 Task: Create a due date automation trigger when advanced on, on the tuesday after a card is due add fields without custom field "Resume" set to a number greater than 1 and greater or equal to 10 at 11:00 AM.
Action: Mouse moved to (1258, 104)
Screenshot: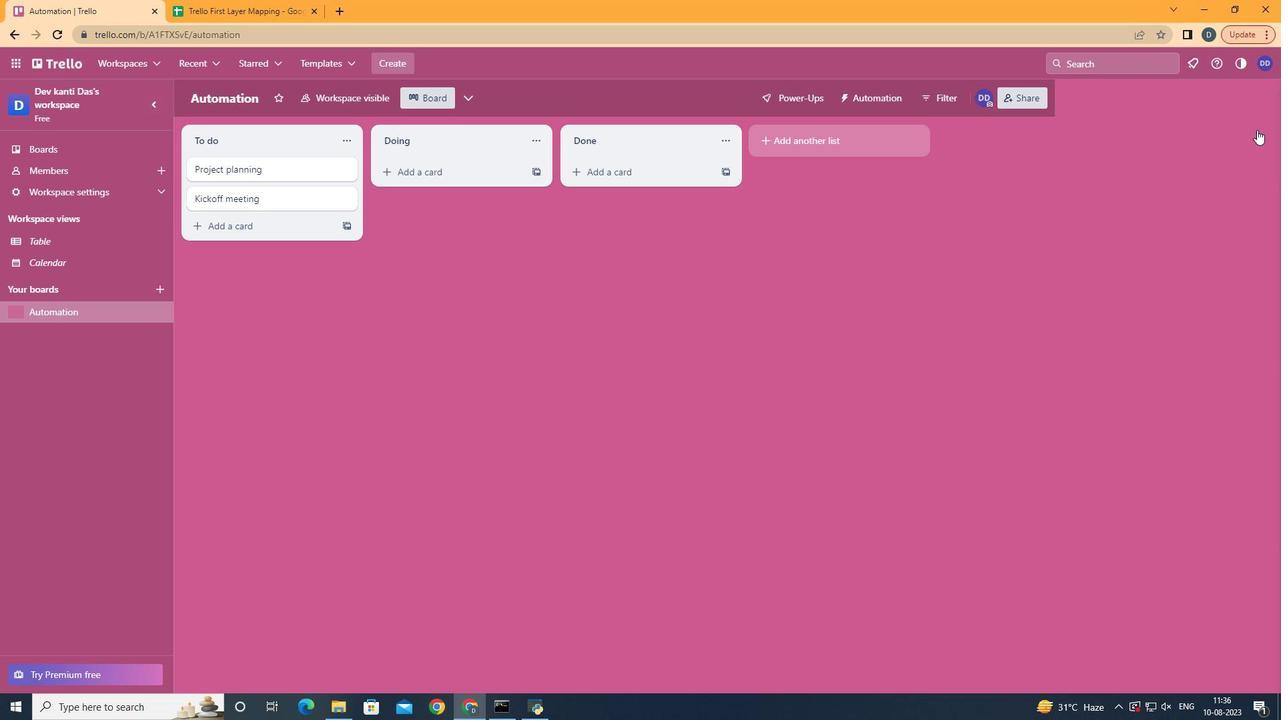 
Action: Mouse pressed left at (1258, 104)
Screenshot: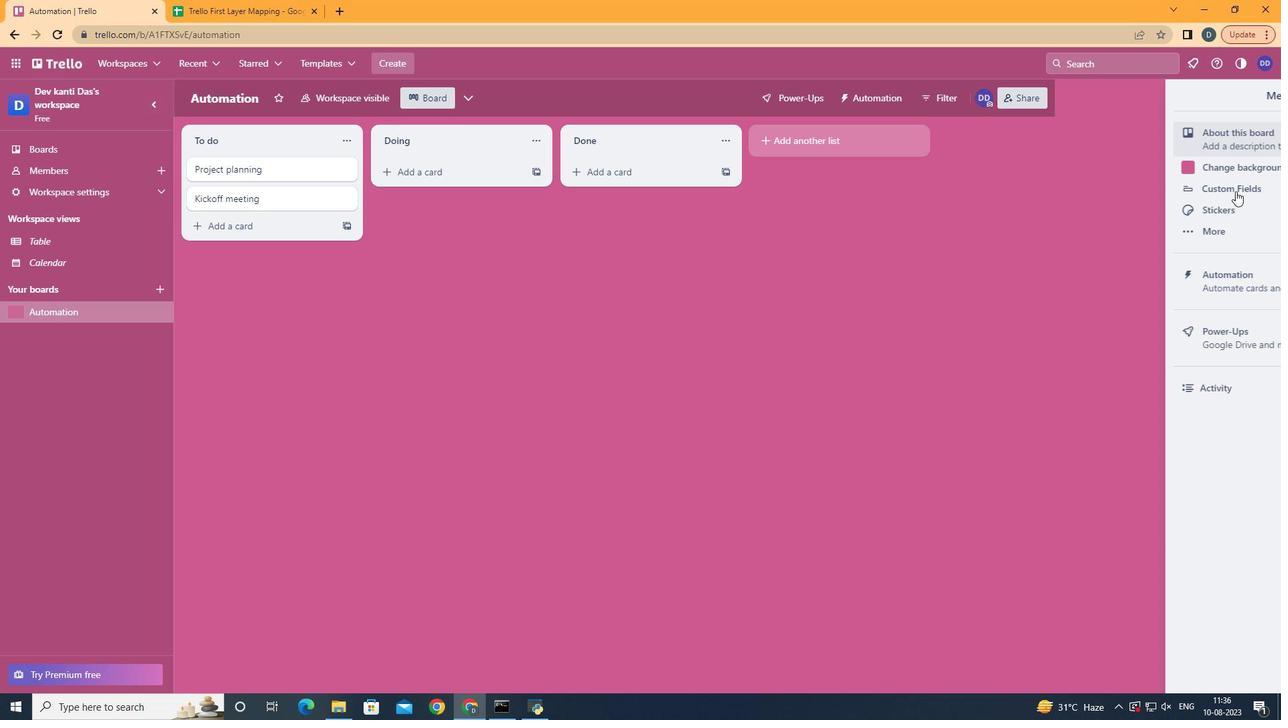 
Action: Mouse moved to (1165, 282)
Screenshot: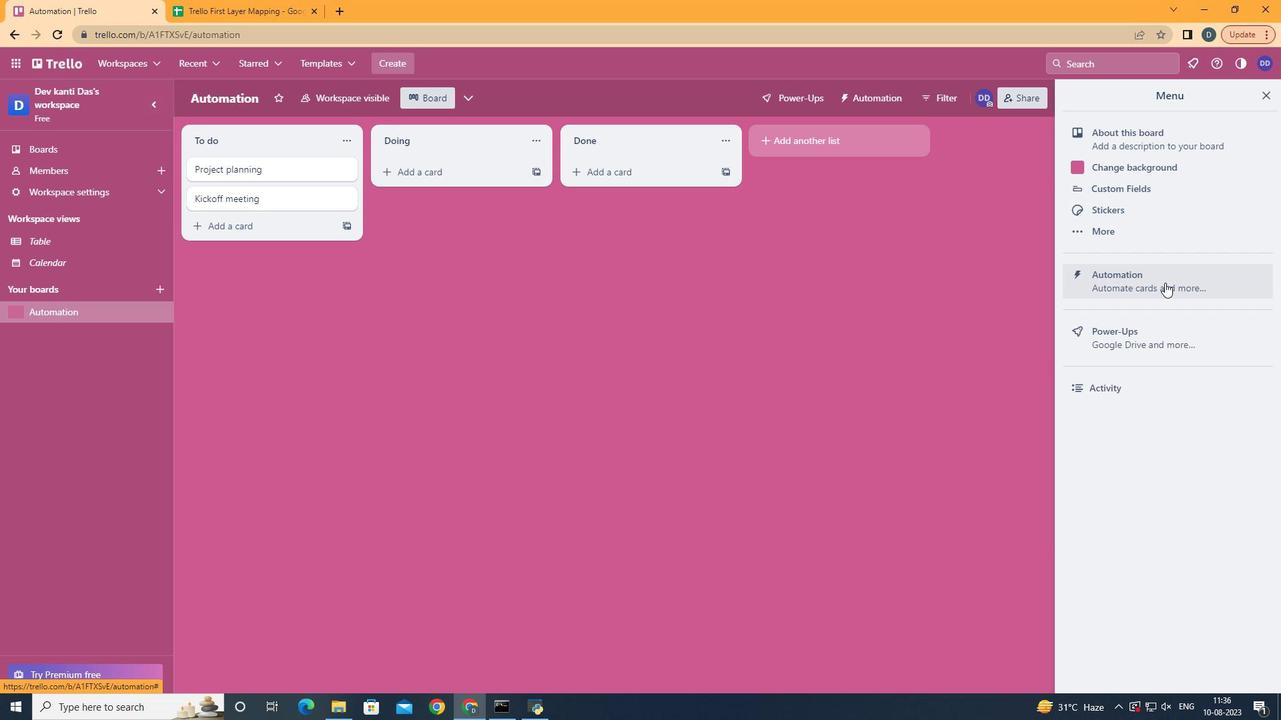 
Action: Mouse pressed left at (1165, 282)
Screenshot: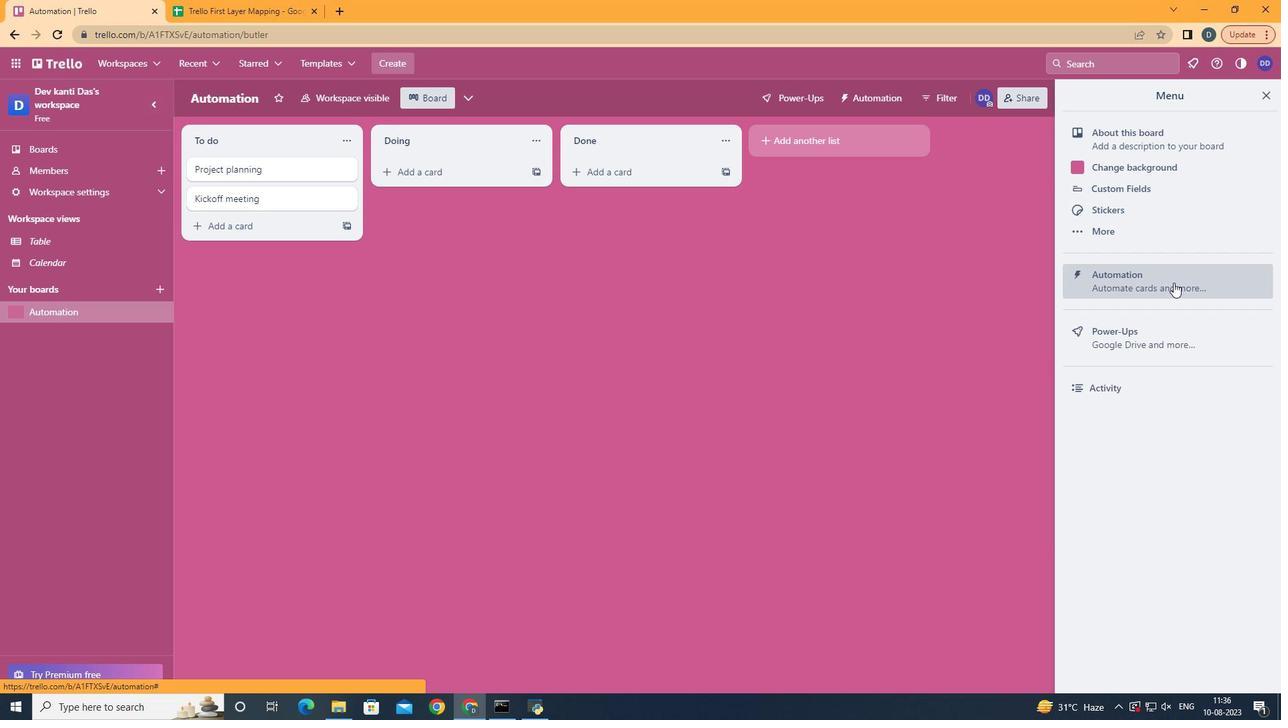 
Action: Mouse moved to (227, 270)
Screenshot: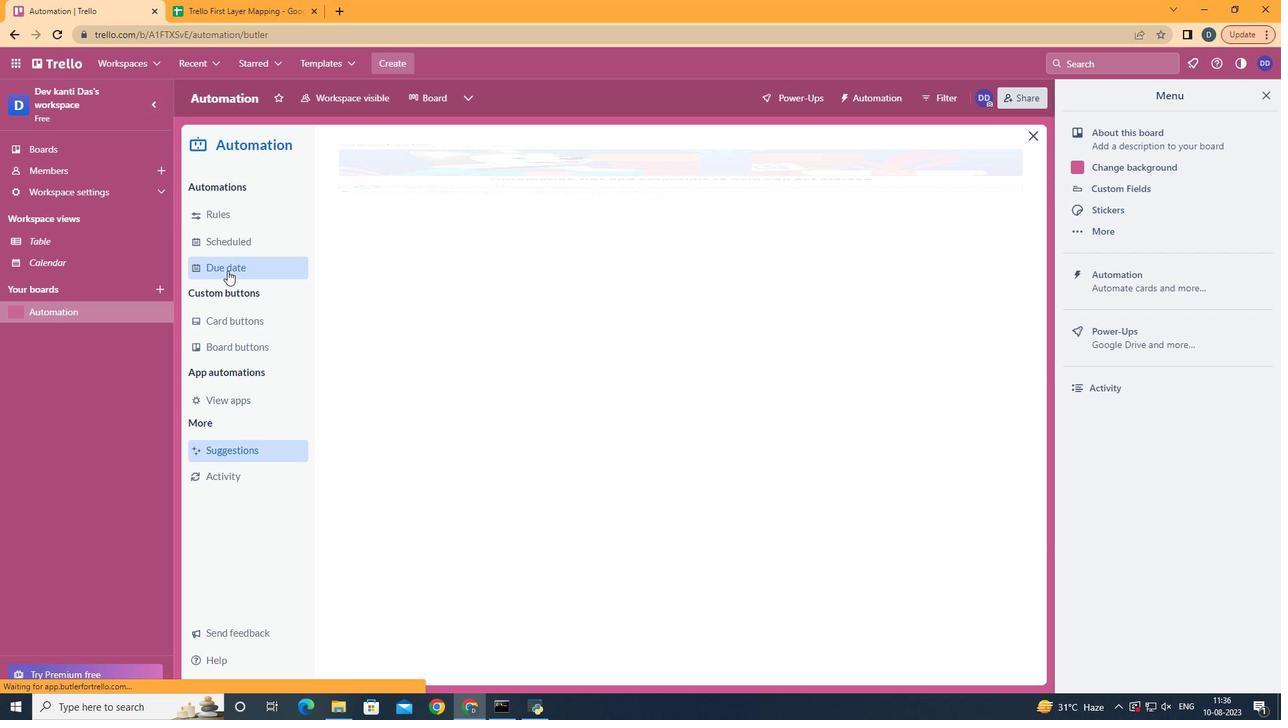 
Action: Mouse pressed left at (227, 270)
Screenshot: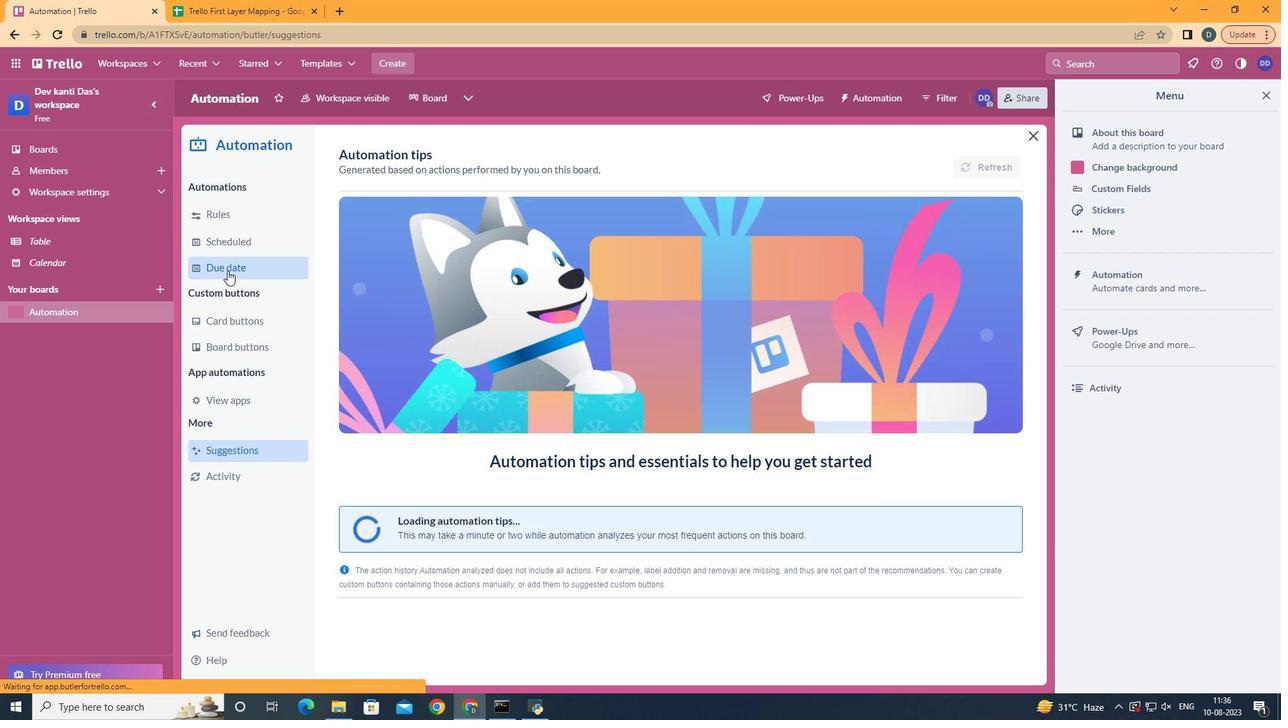 
Action: Mouse moved to (941, 159)
Screenshot: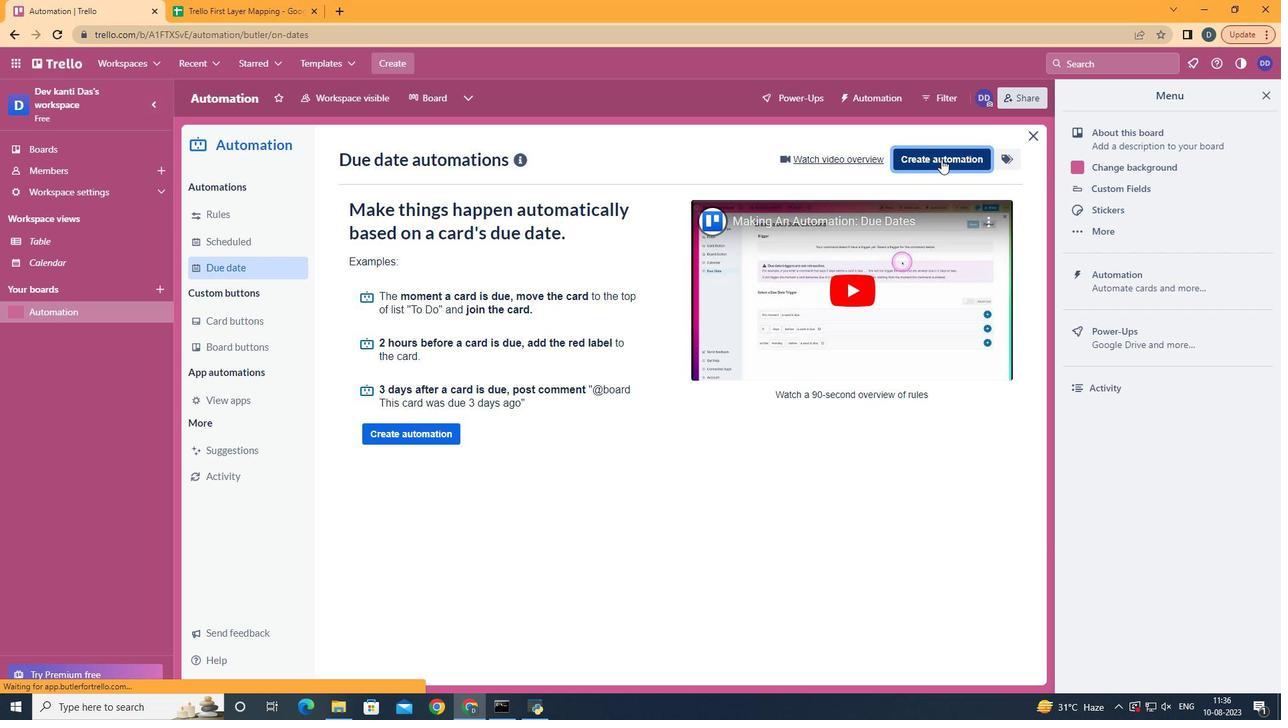 
Action: Mouse pressed left at (941, 159)
Screenshot: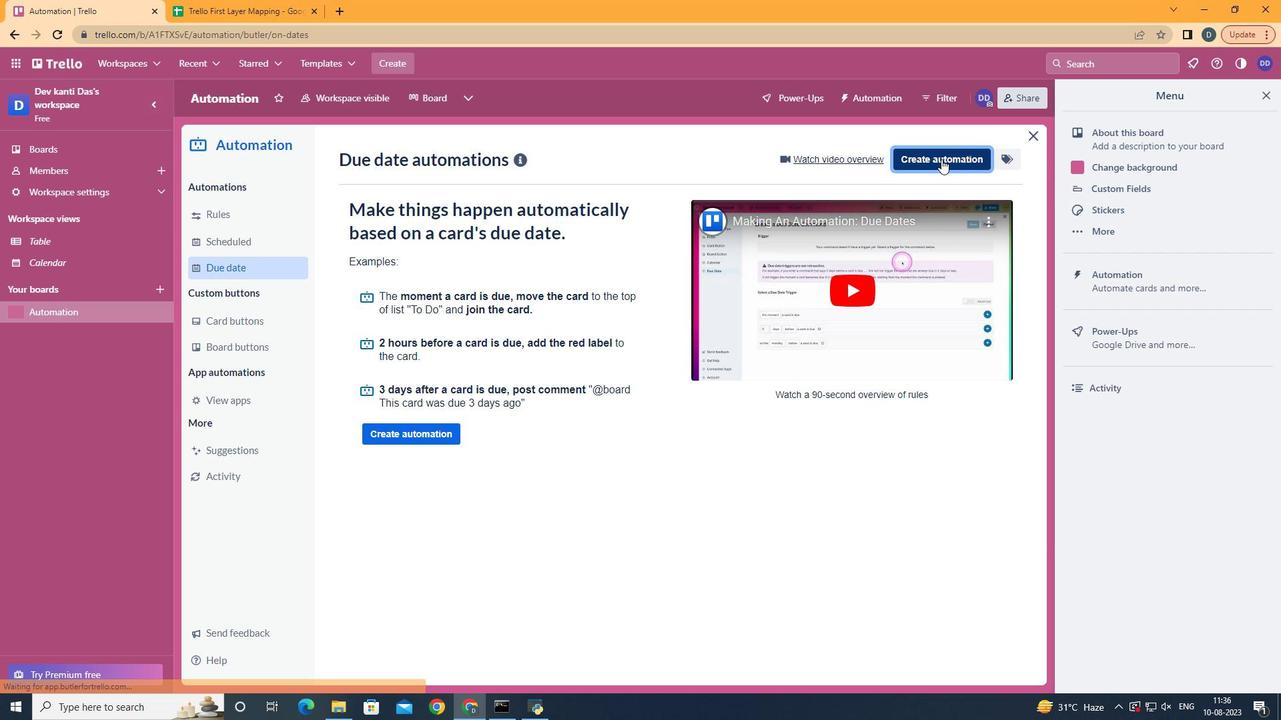 
Action: Mouse moved to (762, 280)
Screenshot: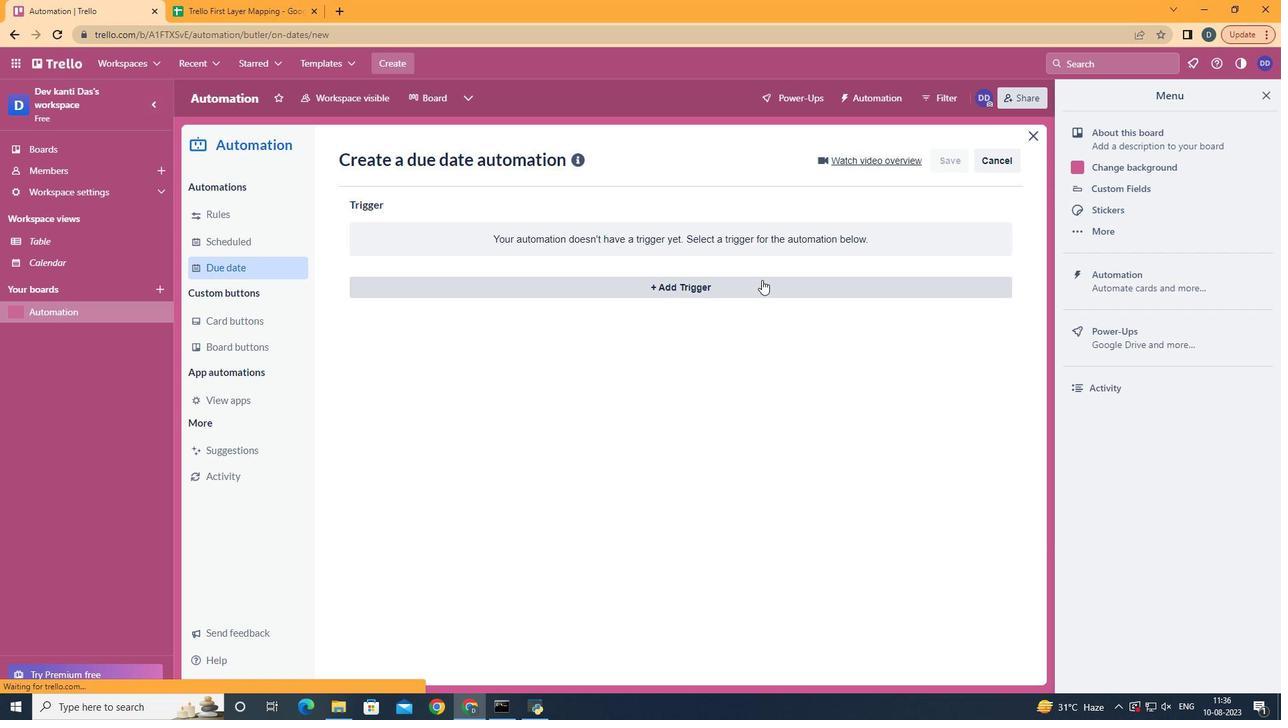 
Action: Mouse pressed left at (762, 280)
Screenshot: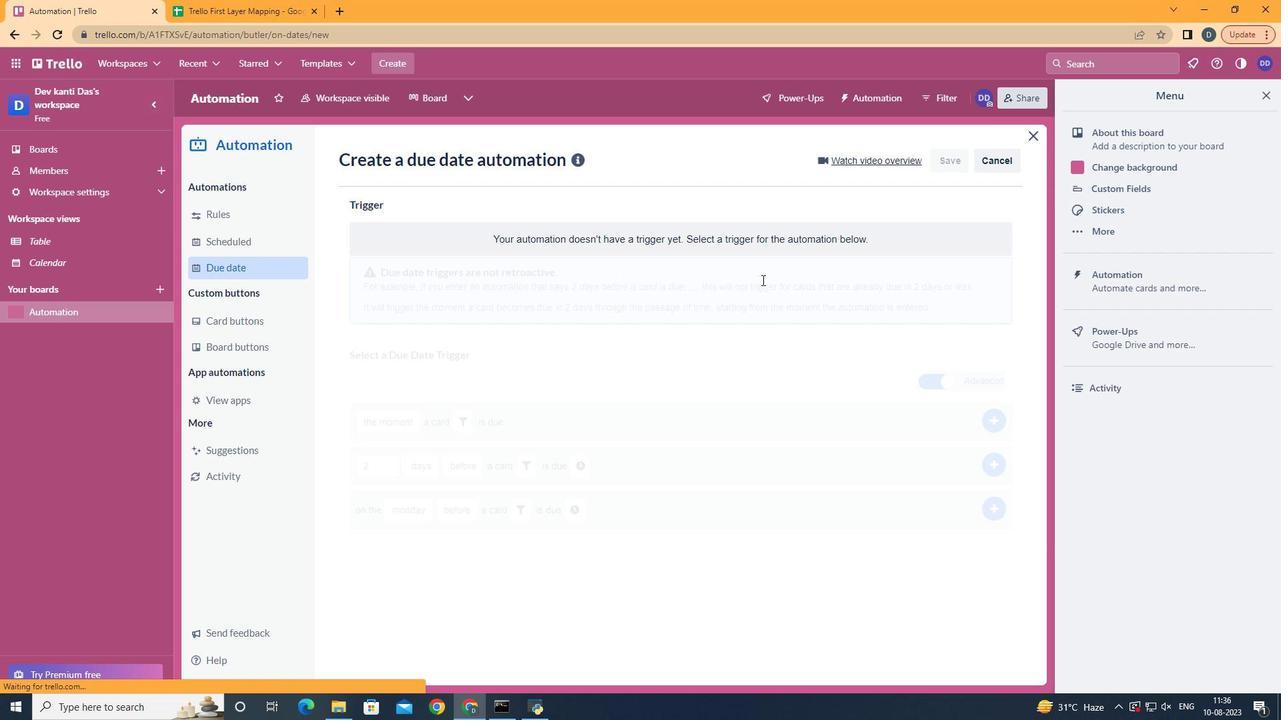 
Action: Mouse moved to (424, 373)
Screenshot: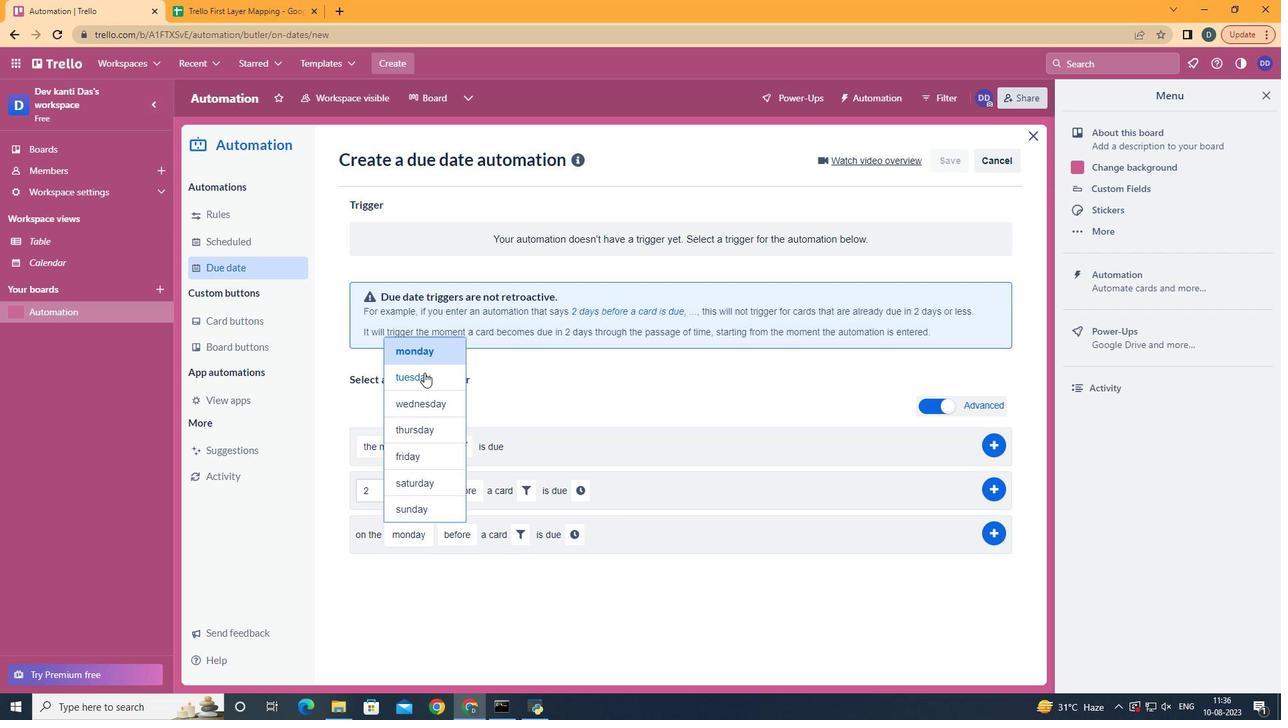 
Action: Mouse pressed left at (424, 373)
Screenshot: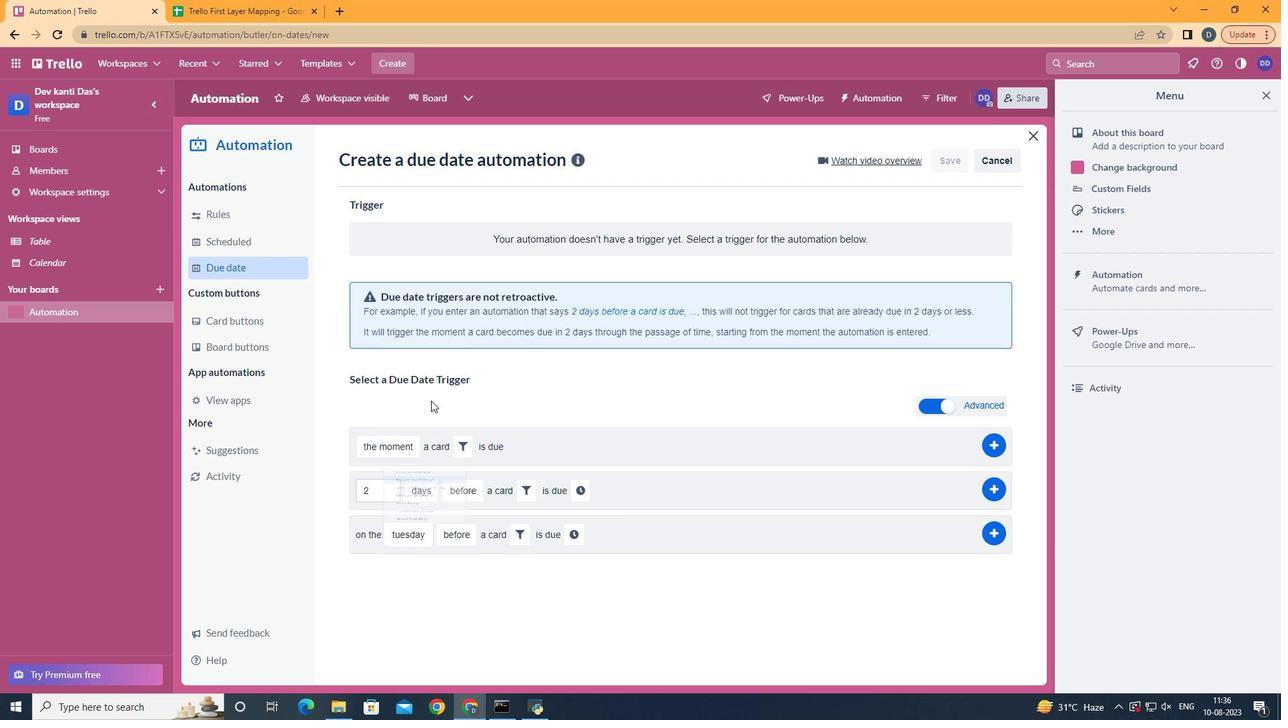 
Action: Mouse moved to (463, 587)
Screenshot: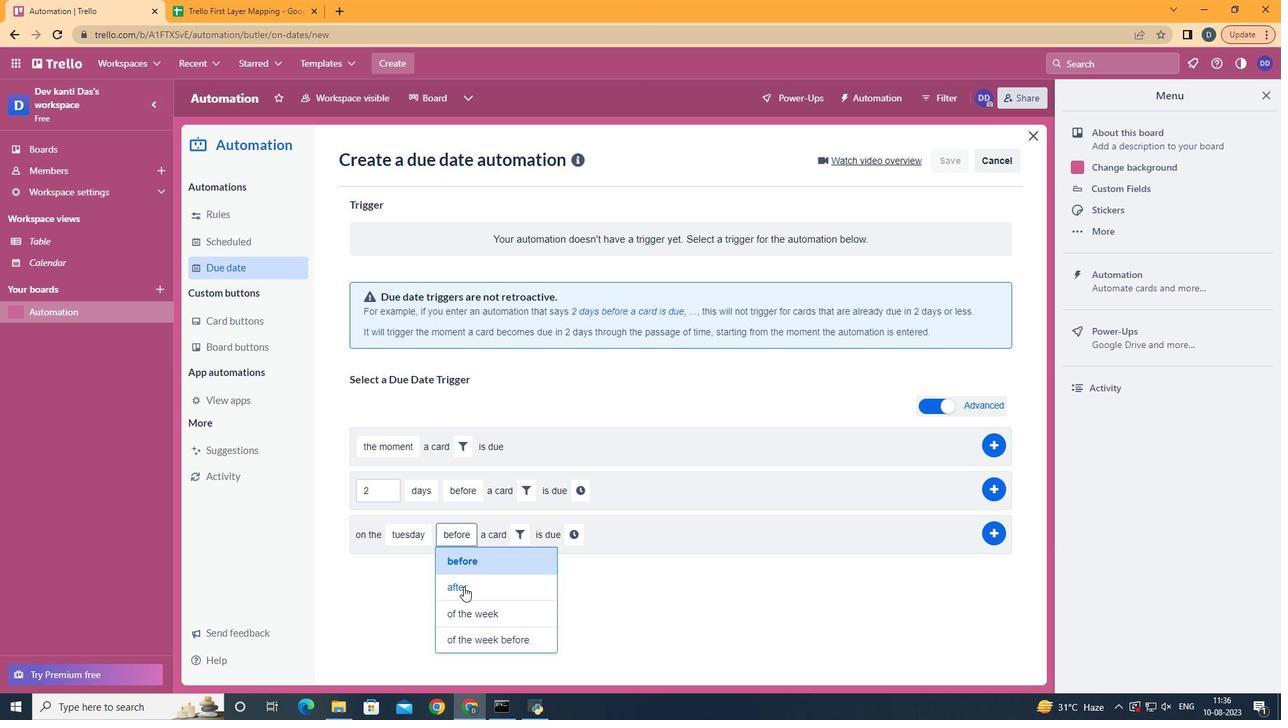 
Action: Mouse pressed left at (463, 587)
Screenshot: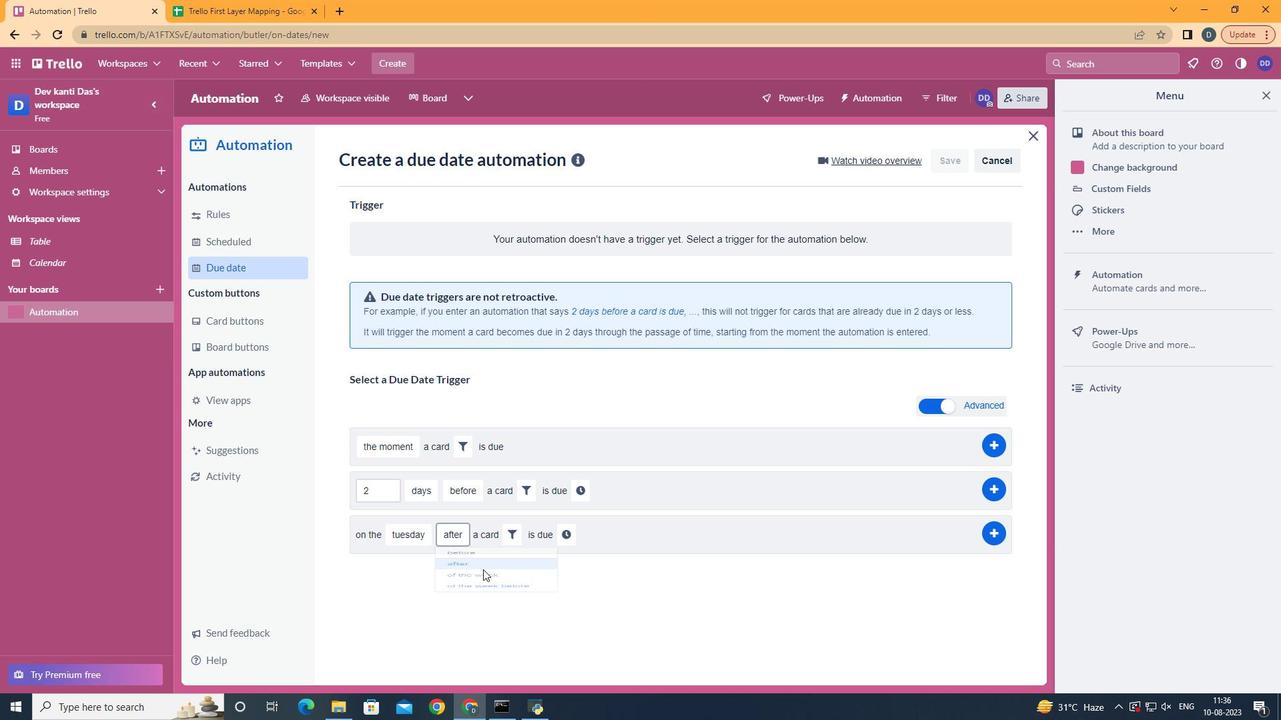 
Action: Mouse moved to (519, 535)
Screenshot: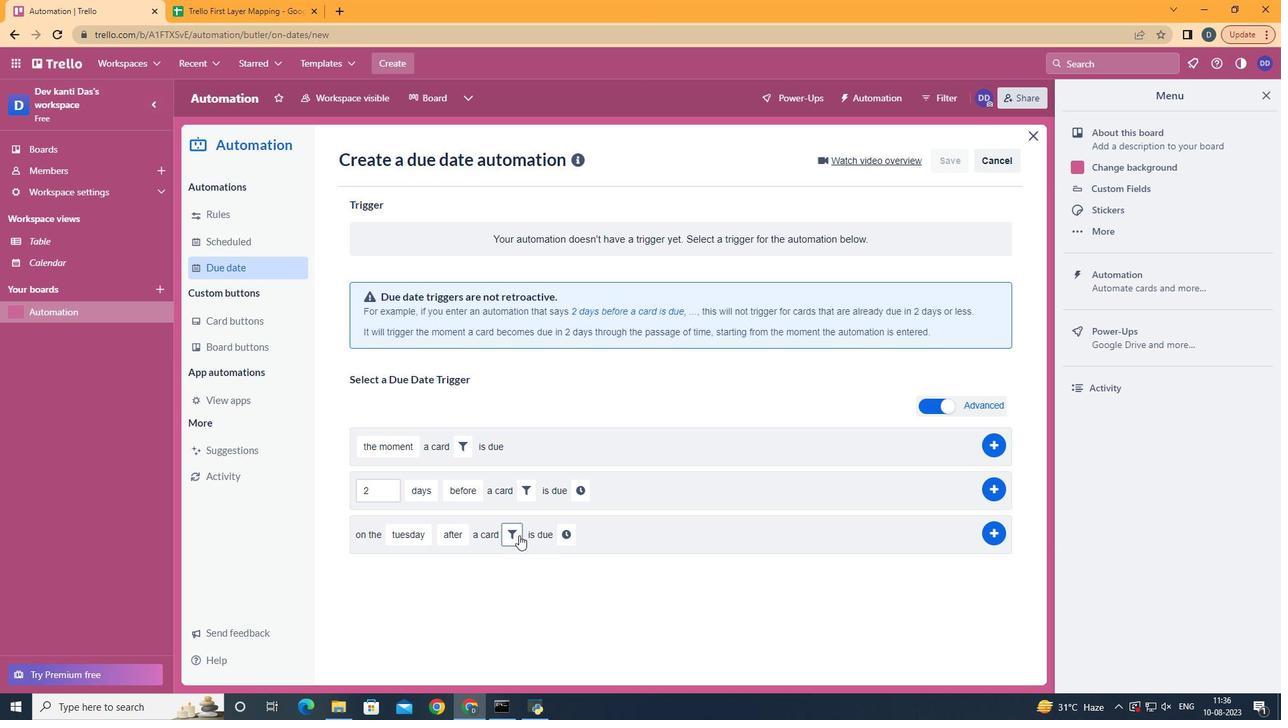 
Action: Mouse pressed left at (519, 535)
Screenshot: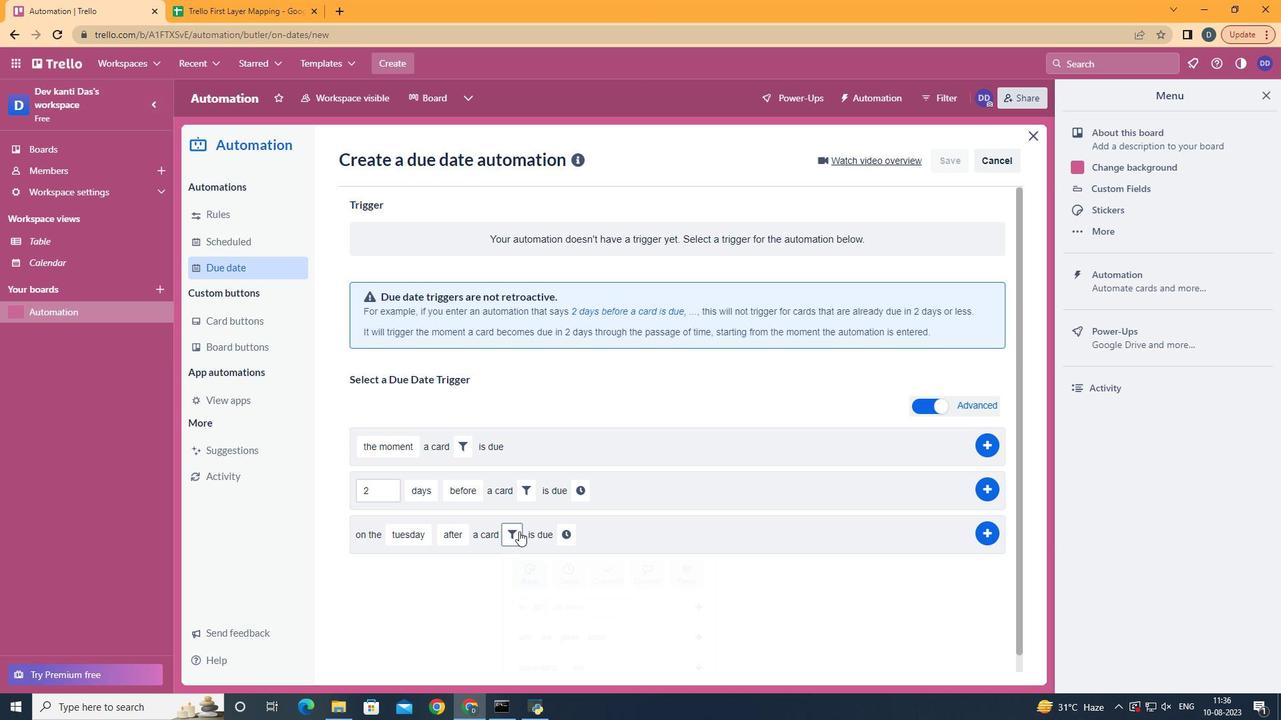 
Action: Mouse moved to (716, 581)
Screenshot: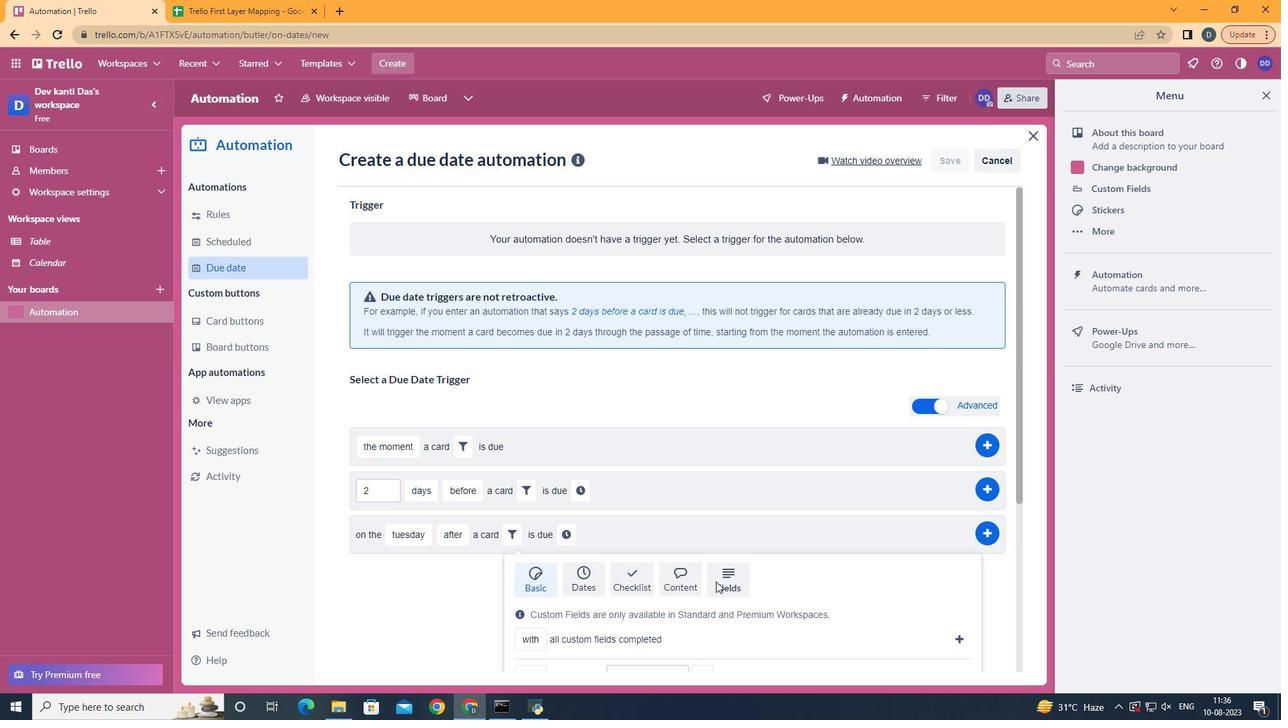 
Action: Mouse pressed left at (716, 581)
Screenshot: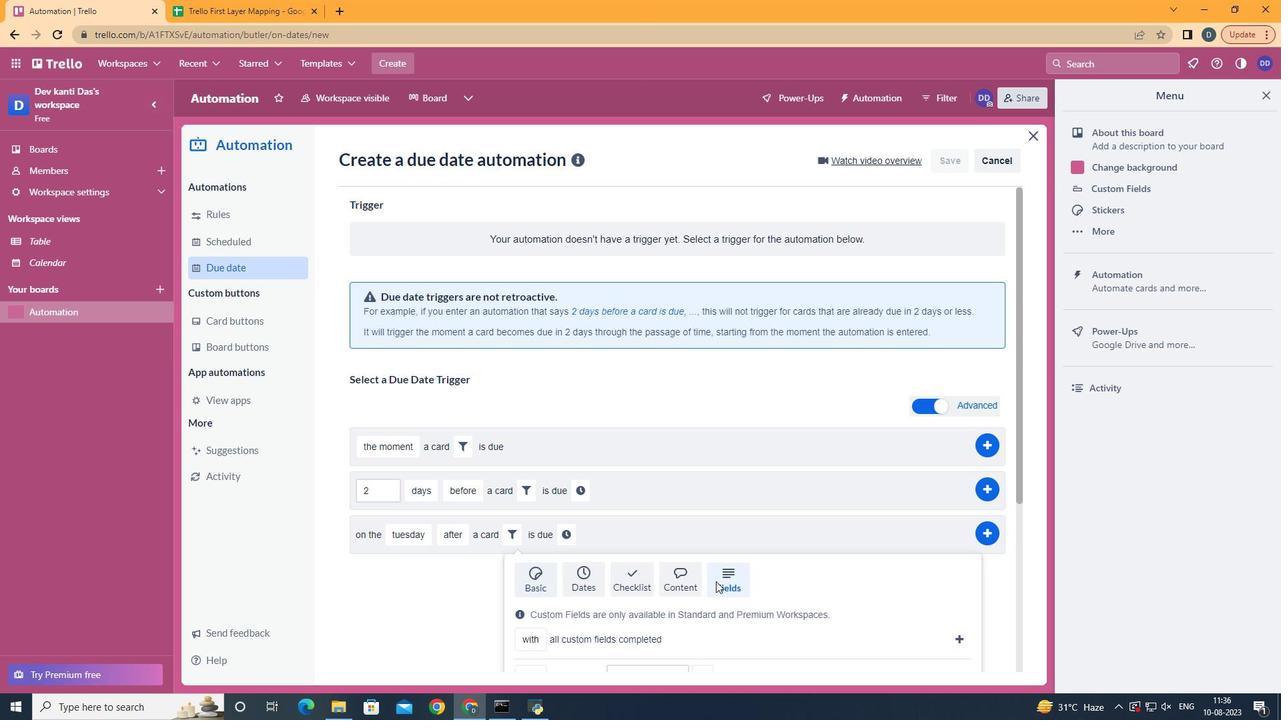 
Action: Mouse scrolled (716, 581) with delta (0, 0)
Screenshot: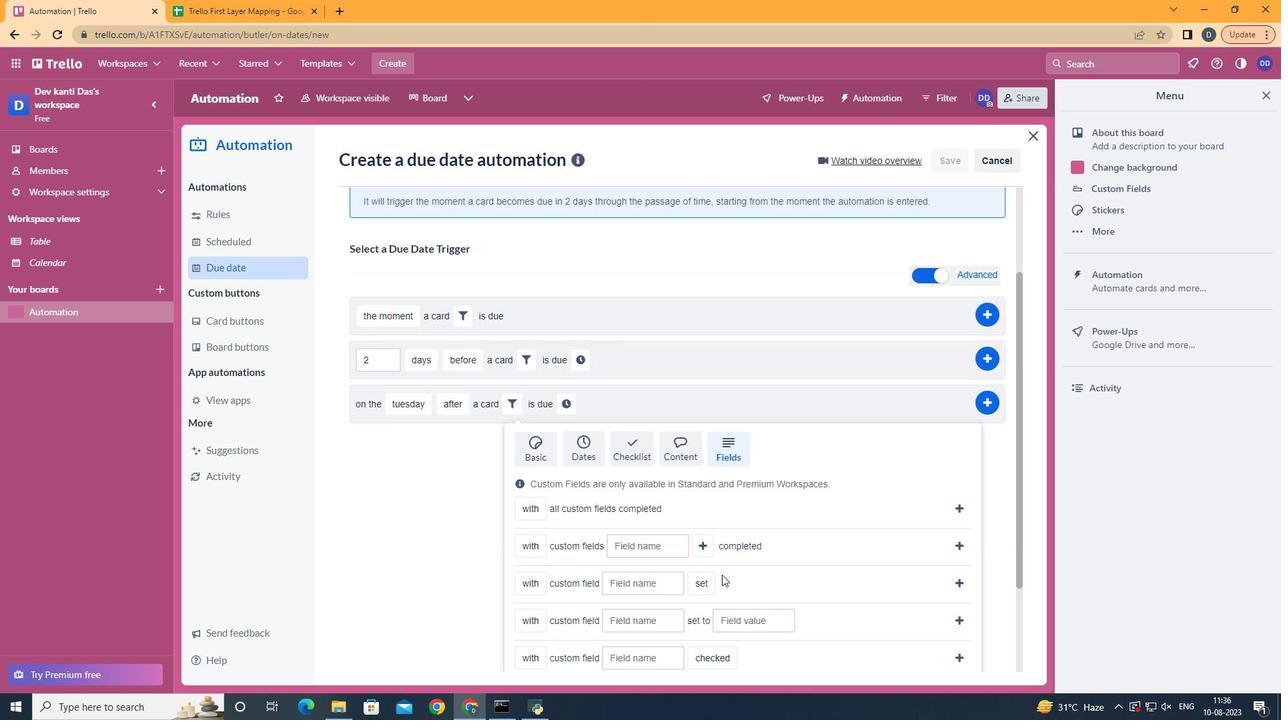 
Action: Mouse scrolled (716, 581) with delta (0, 0)
Screenshot: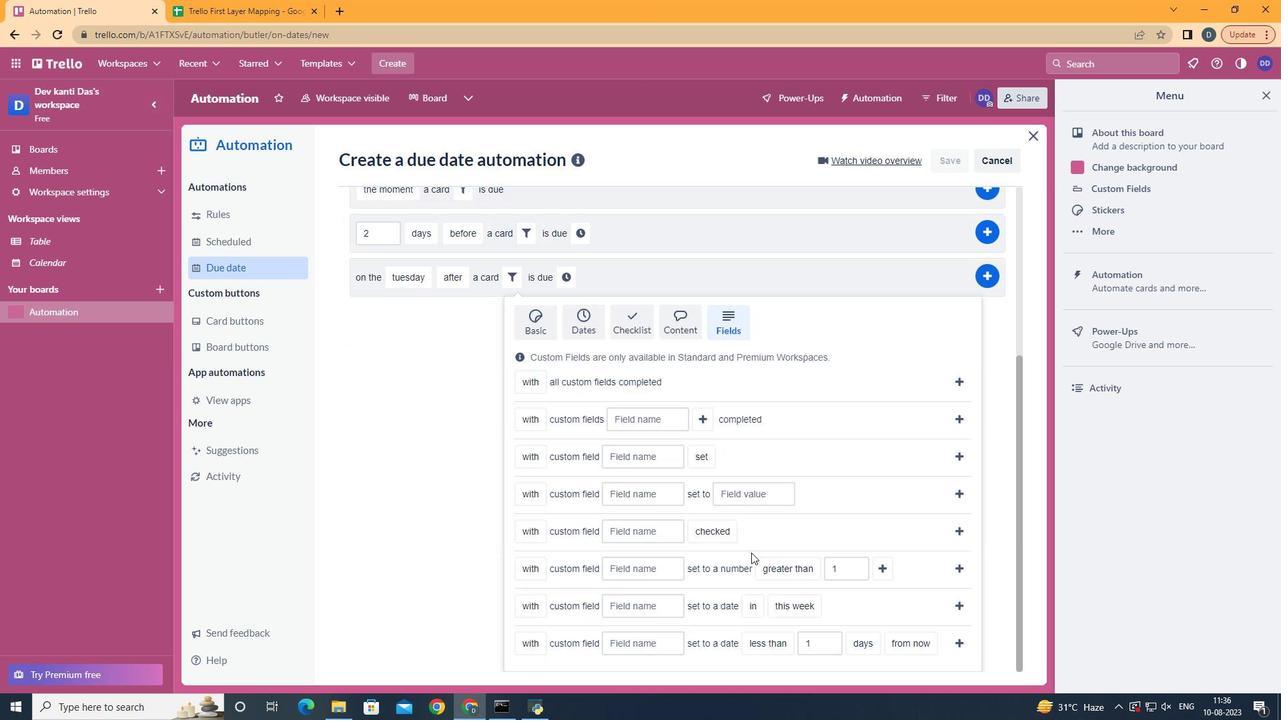 
Action: Mouse scrolled (716, 581) with delta (0, 0)
Screenshot: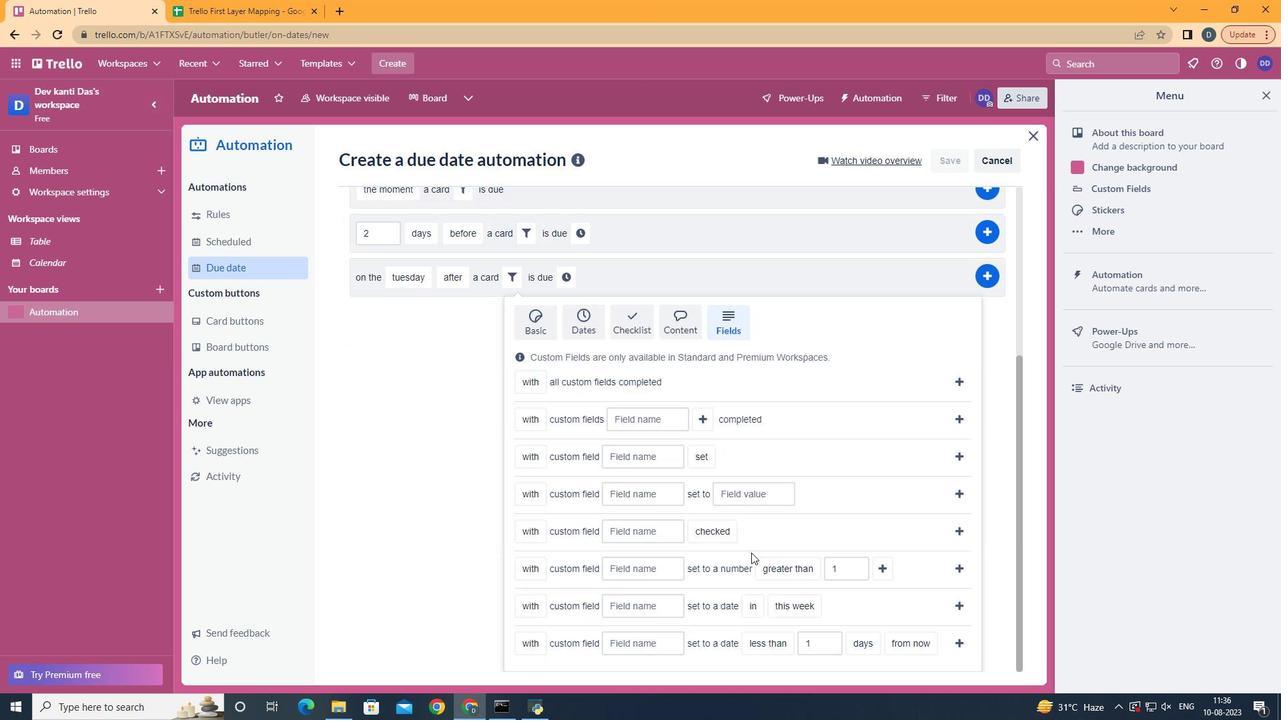 
Action: Mouse scrolled (716, 581) with delta (0, 0)
Screenshot: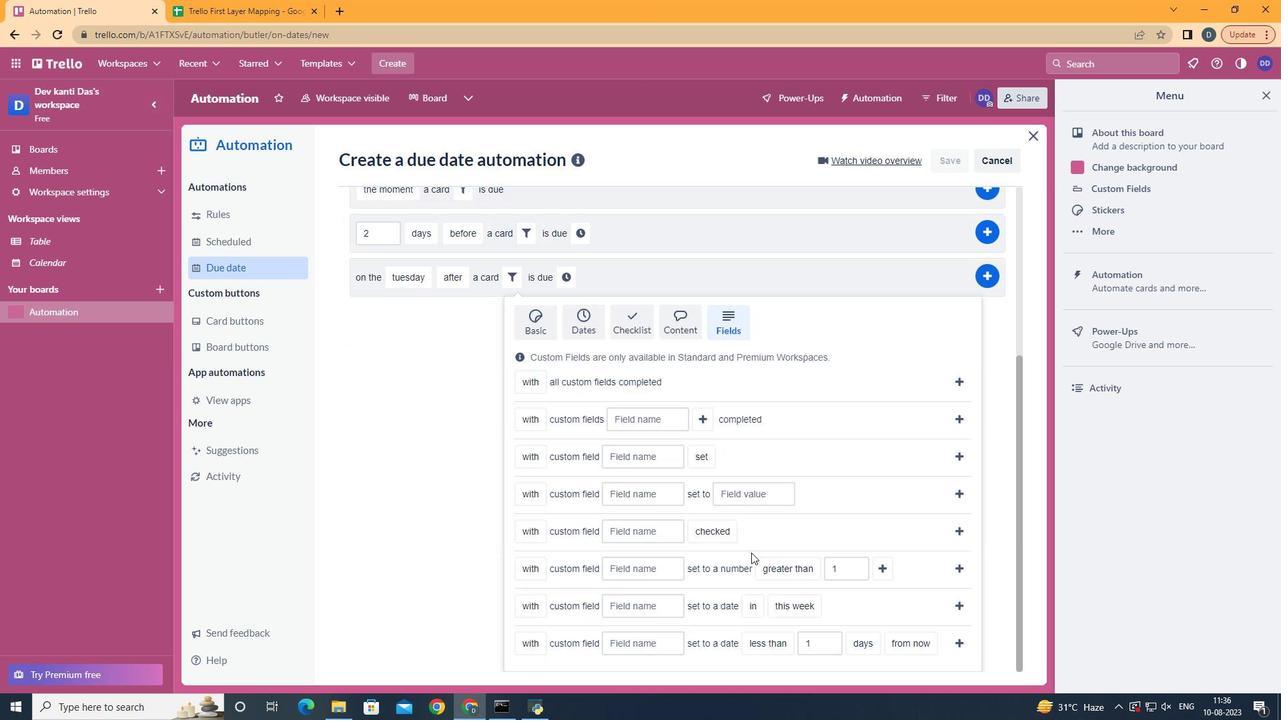 
Action: Mouse moved to (751, 552)
Screenshot: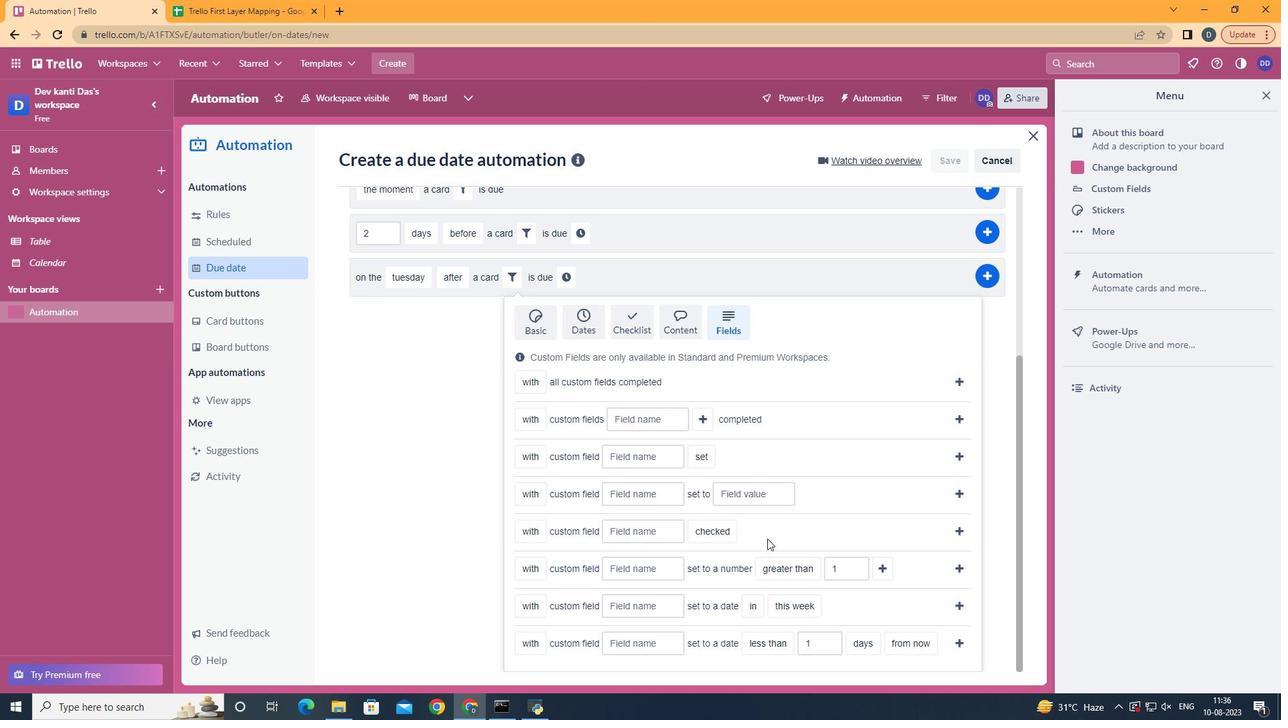 
Action: Mouse scrolled (751, 551) with delta (0, 0)
Screenshot: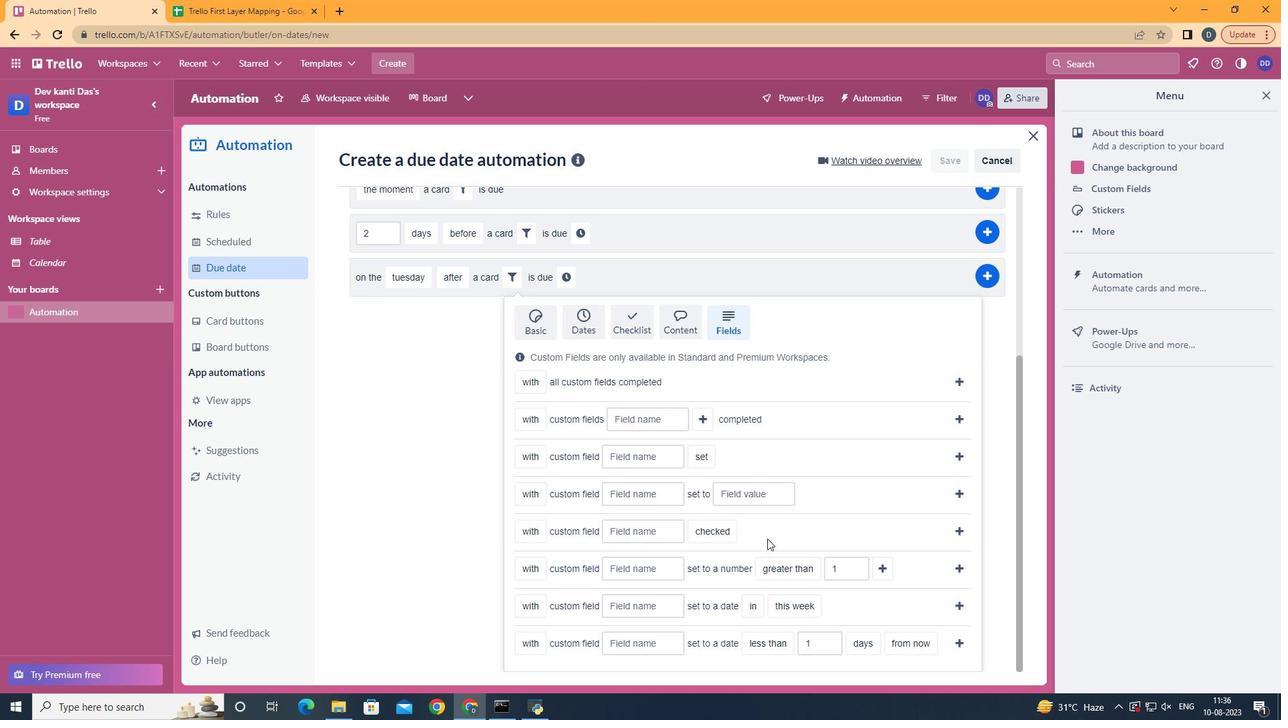 
Action: Mouse scrolled (751, 551) with delta (0, 0)
Screenshot: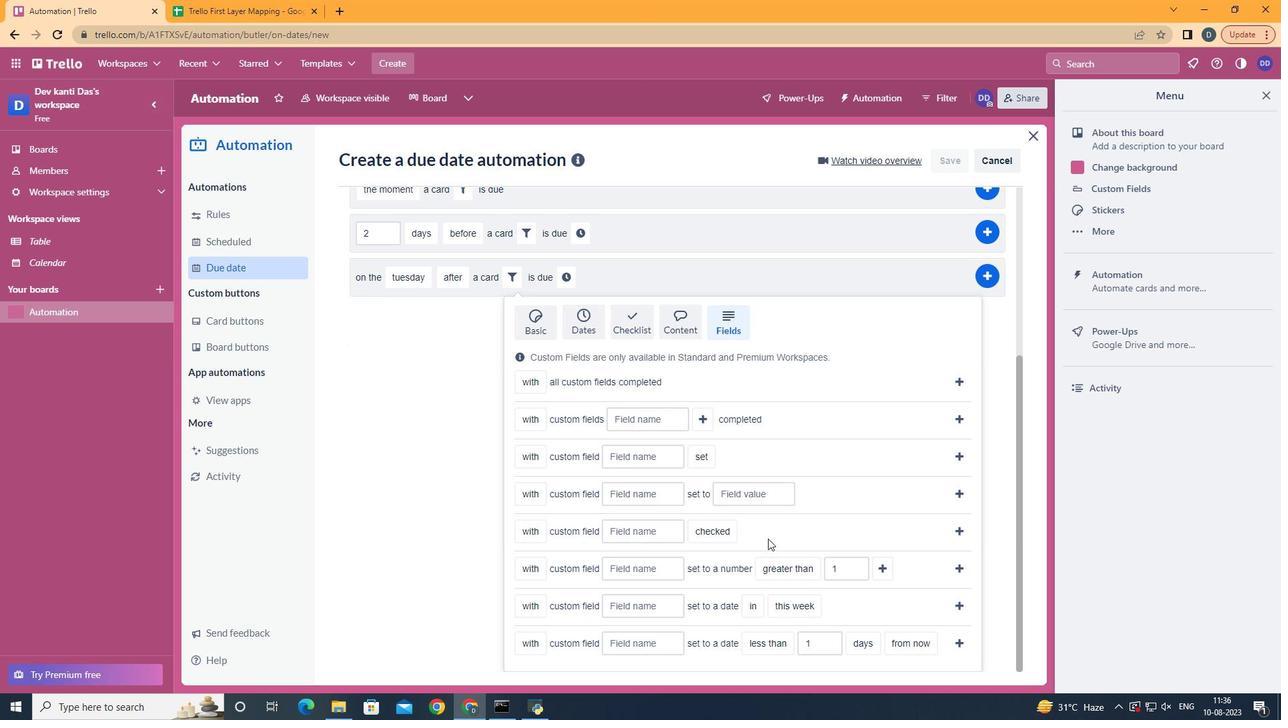 
Action: Mouse scrolled (751, 551) with delta (0, 0)
Screenshot: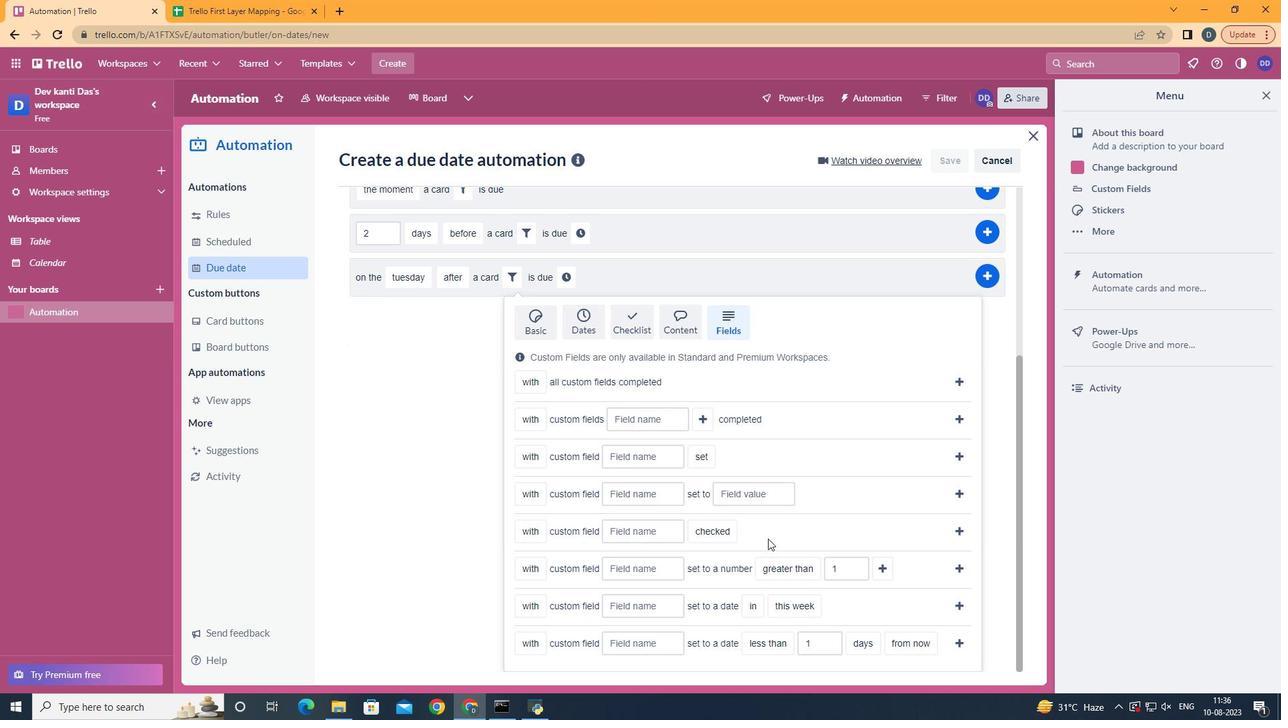 
Action: Mouse moved to (752, 552)
Screenshot: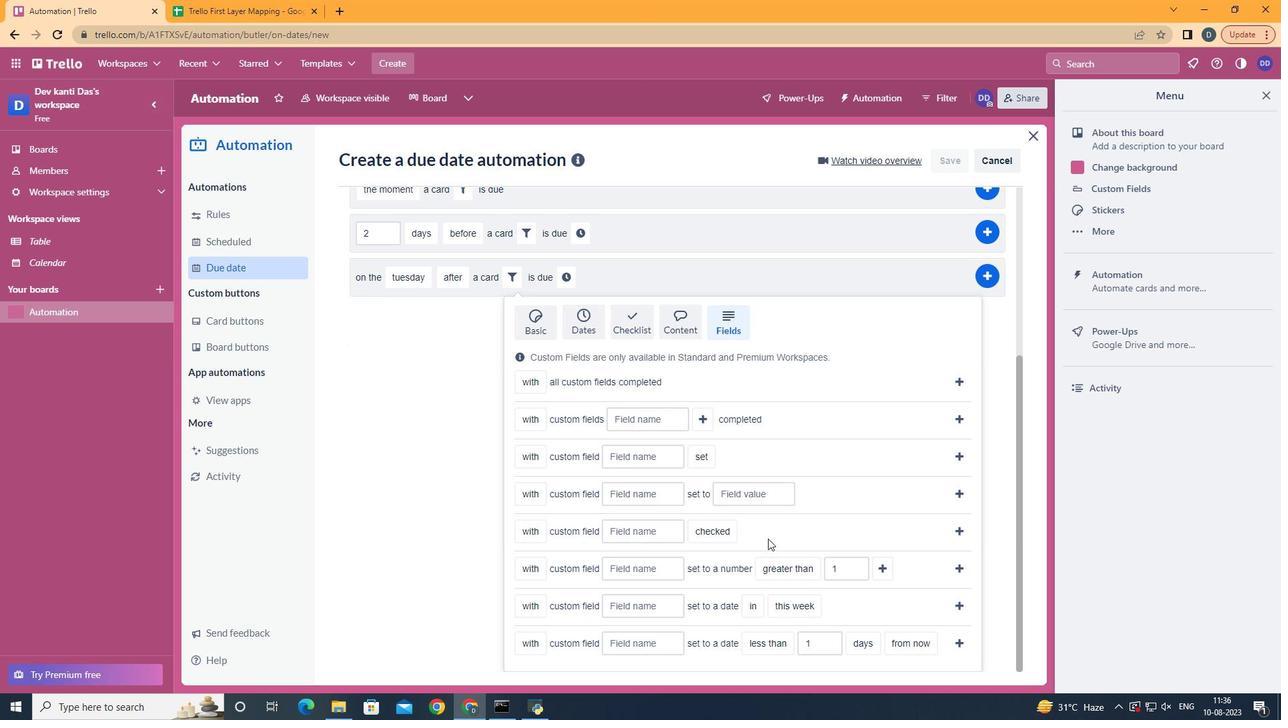 
Action: Mouse scrolled (752, 551) with delta (0, 0)
Screenshot: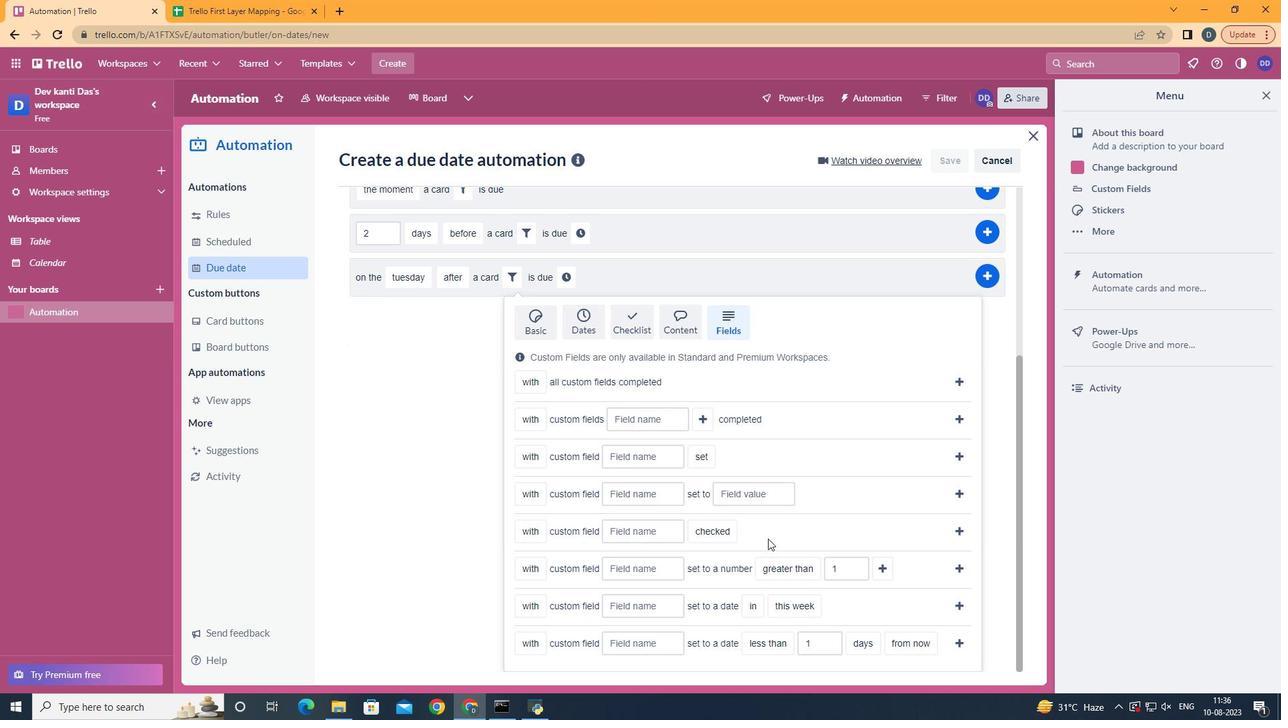 
Action: Mouse moved to (755, 549)
Screenshot: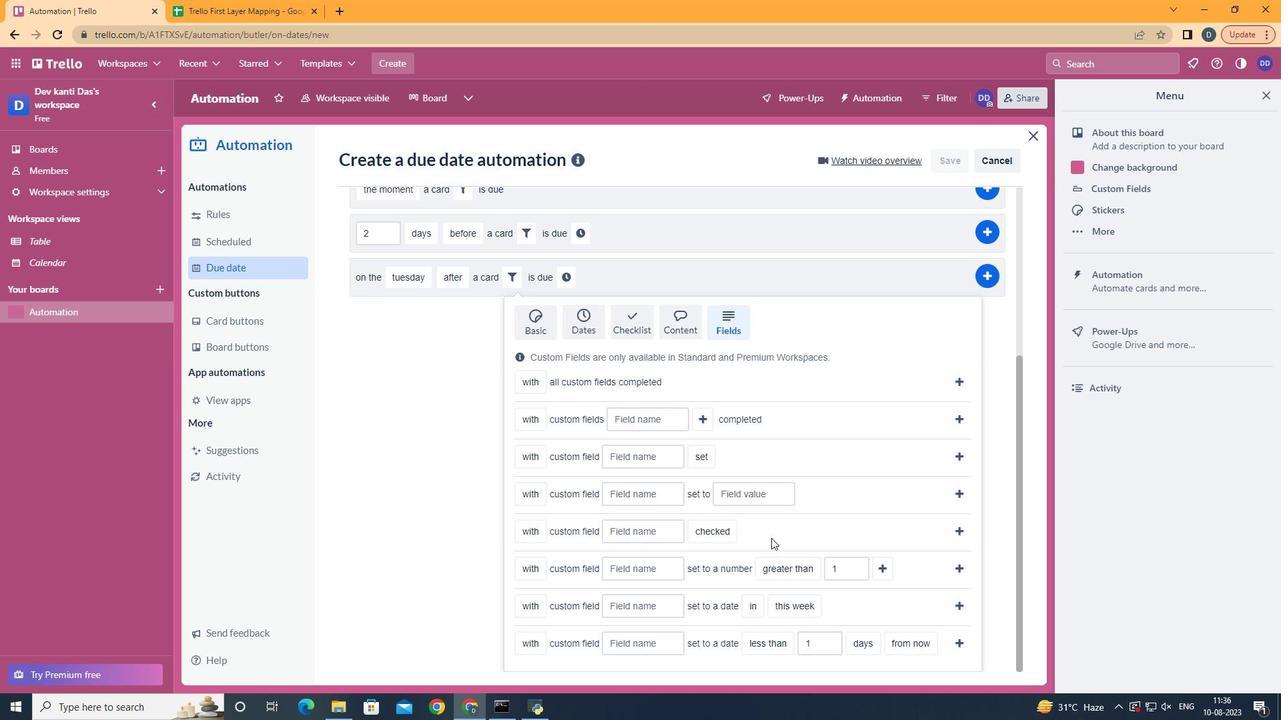 
Action: Mouse scrolled (755, 549) with delta (0, 0)
Screenshot: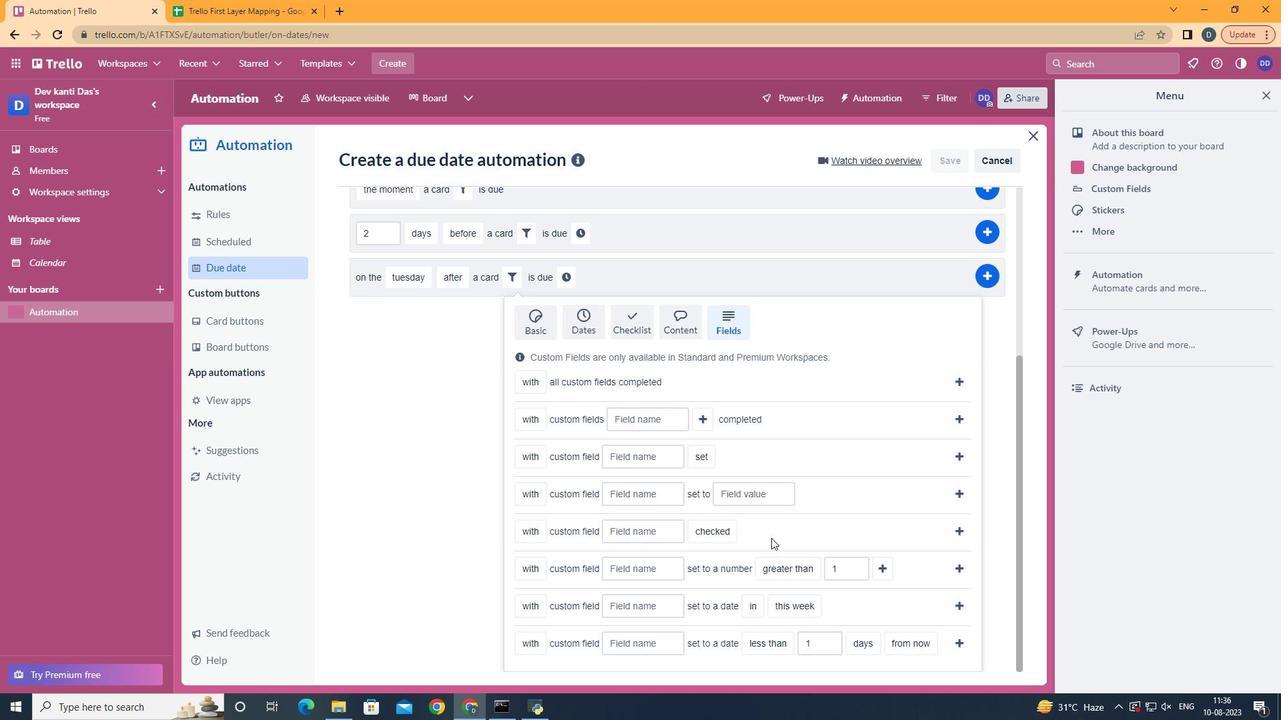 
Action: Mouse moved to (541, 616)
Screenshot: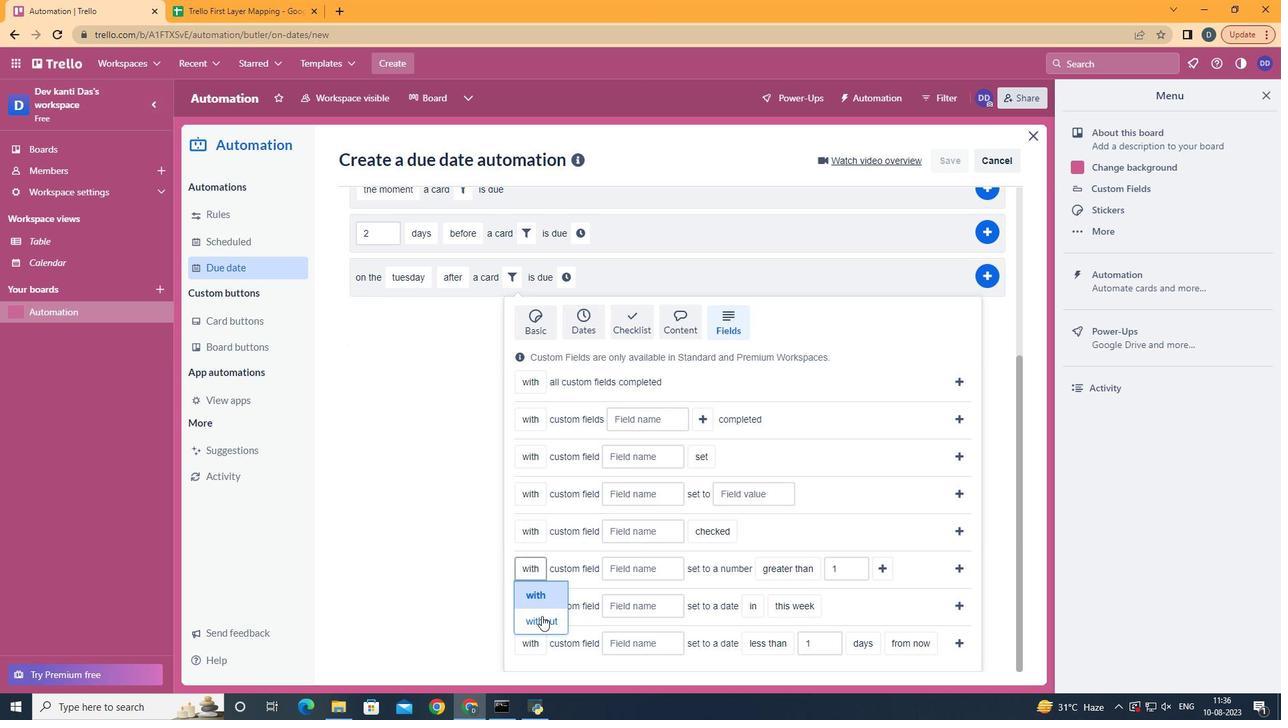 
Action: Mouse pressed left at (541, 616)
Screenshot: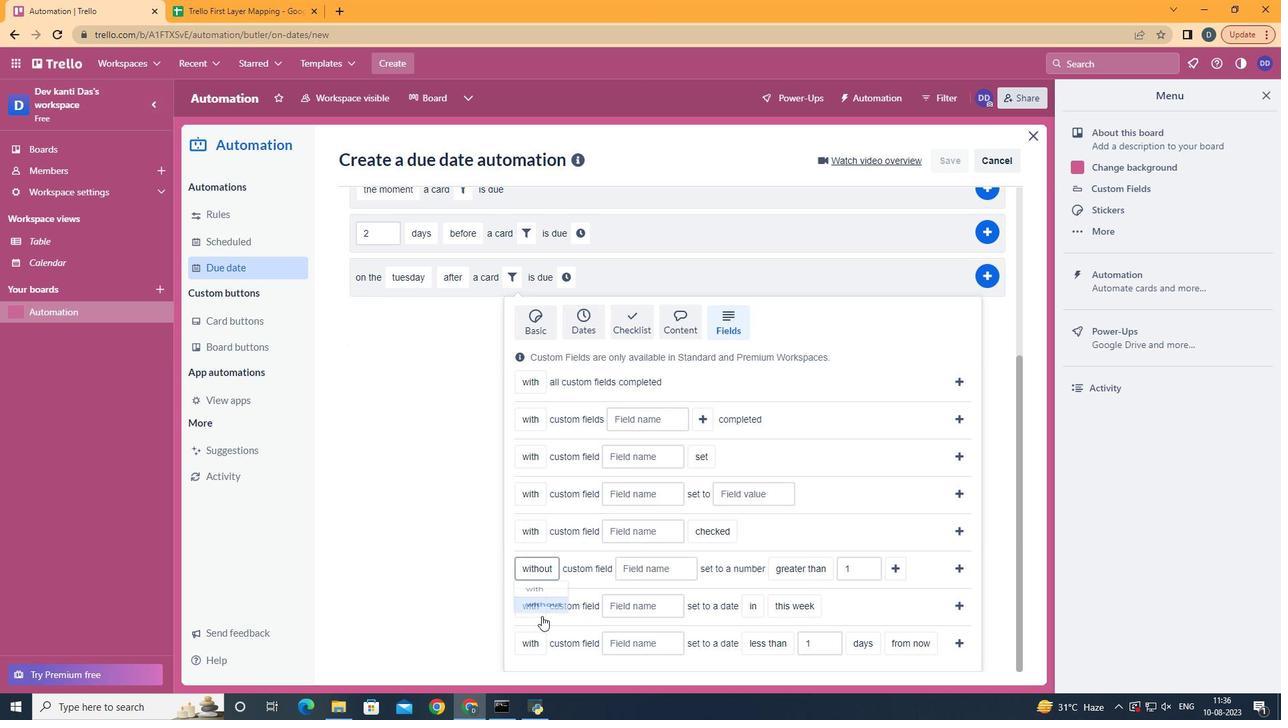 
Action: Mouse moved to (640, 578)
Screenshot: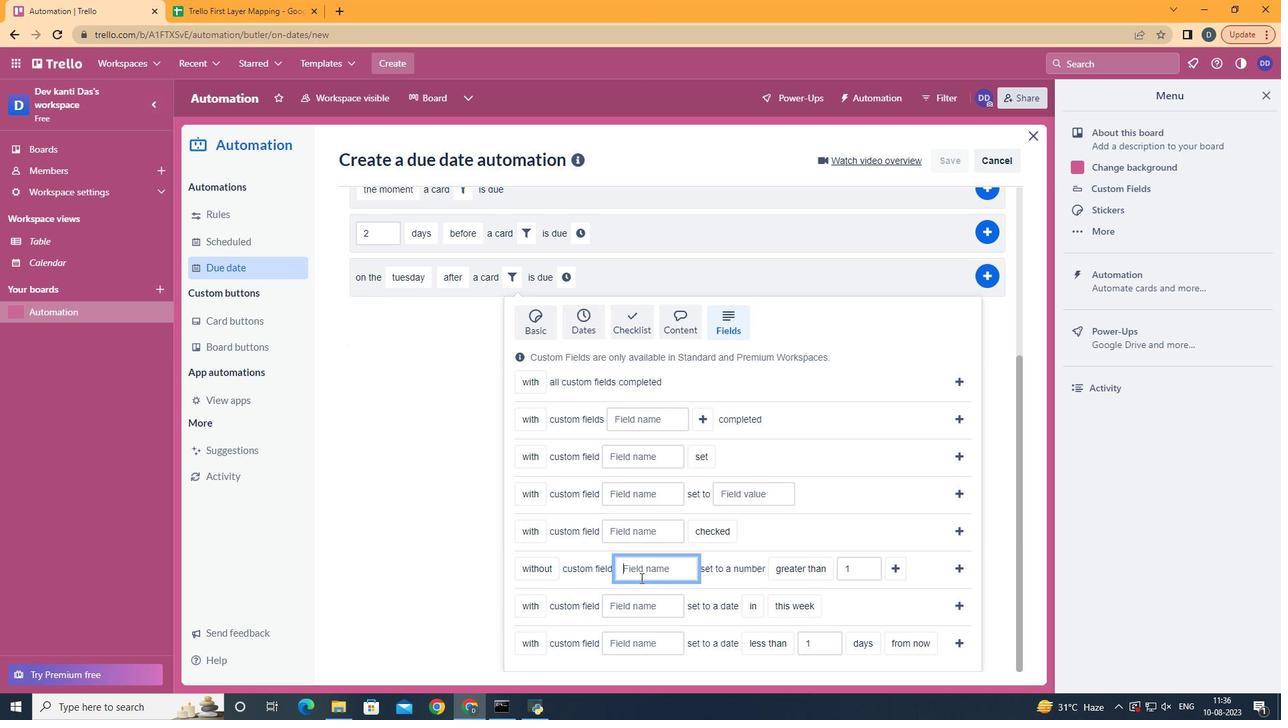 
Action: Mouse pressed left at (640, 578)
Screenshot: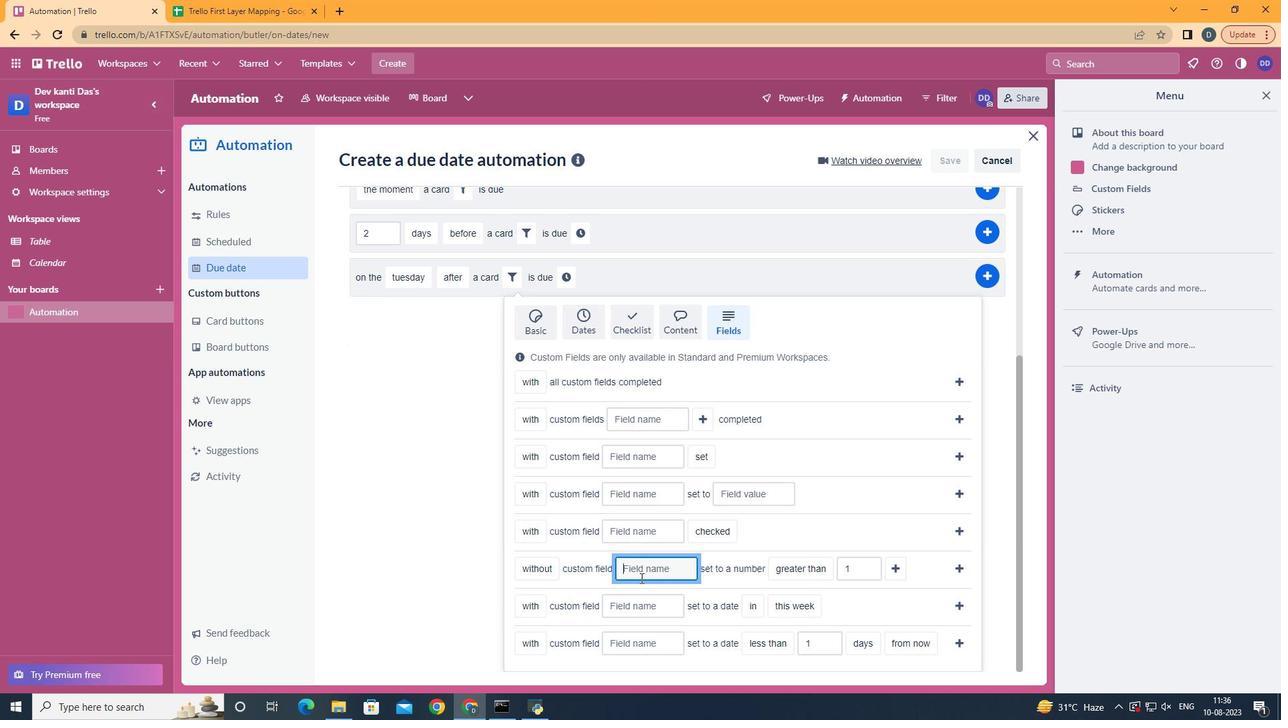 
Action: Key pressed <Key.shift>Resume
Screenshot: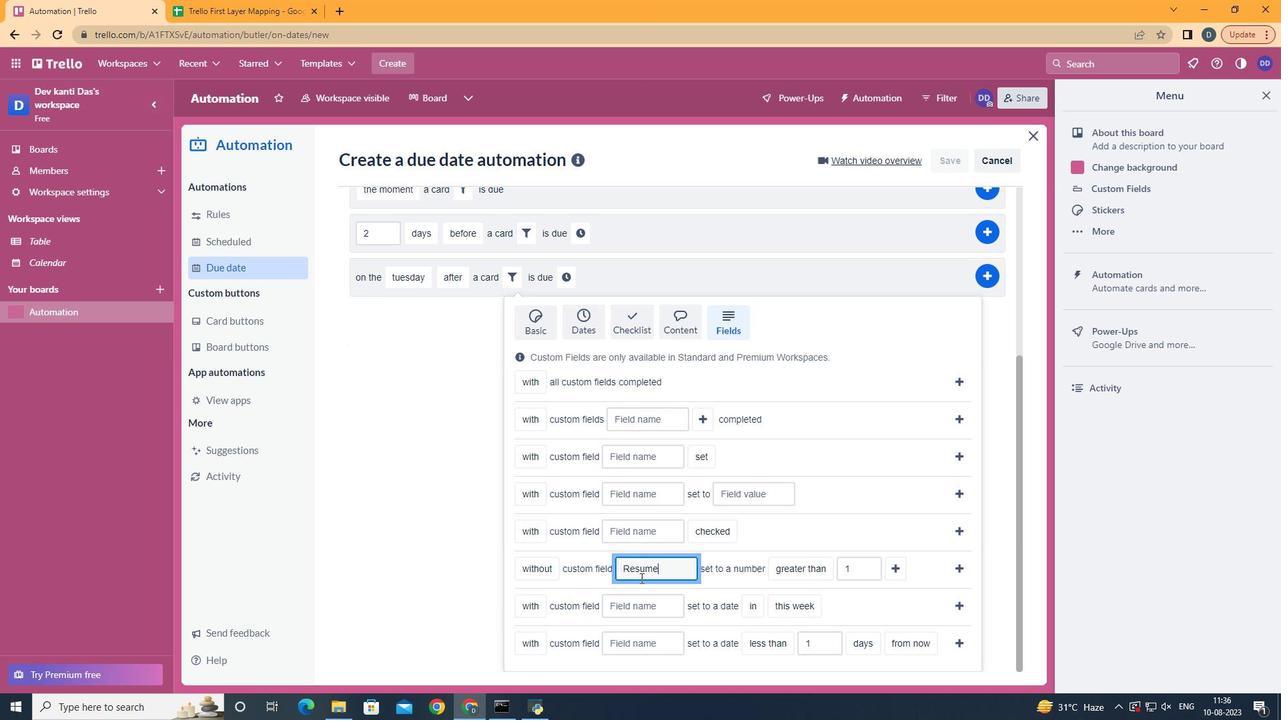 
Action: Mouse moved to (844, 463)
Screenshot: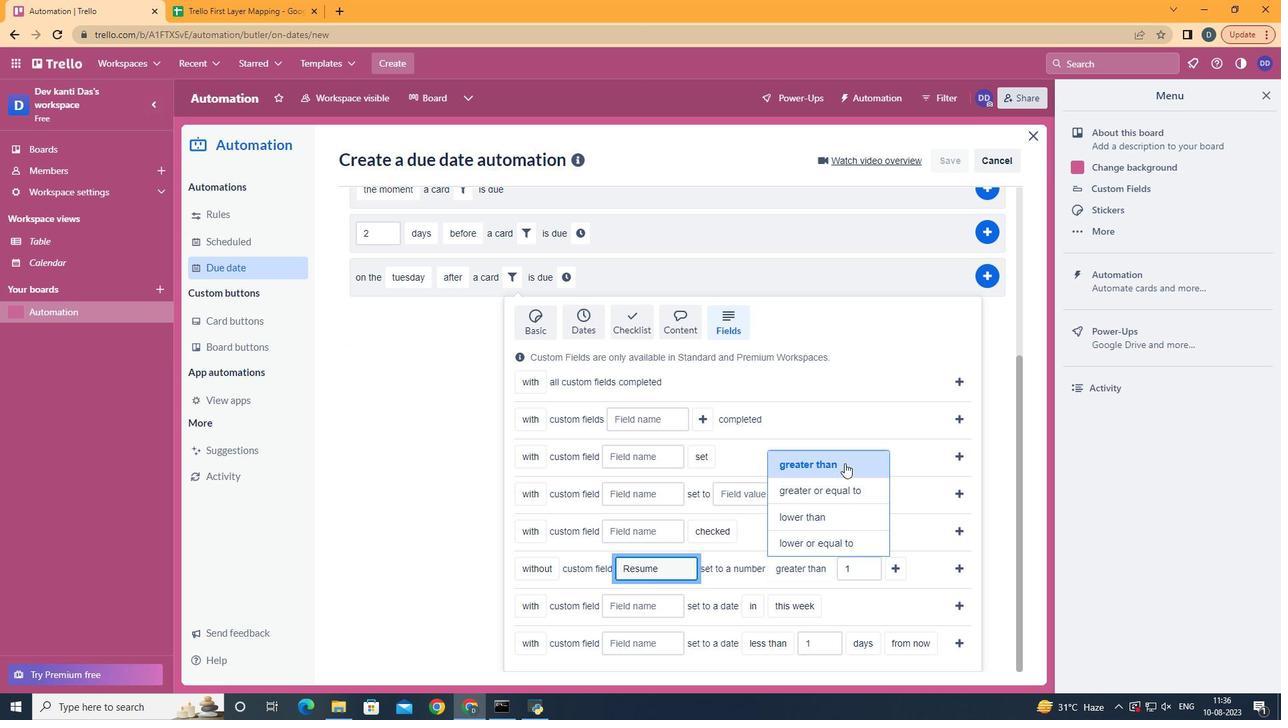 
Action: Mouse pressed left at (844, 463)
Screenshot: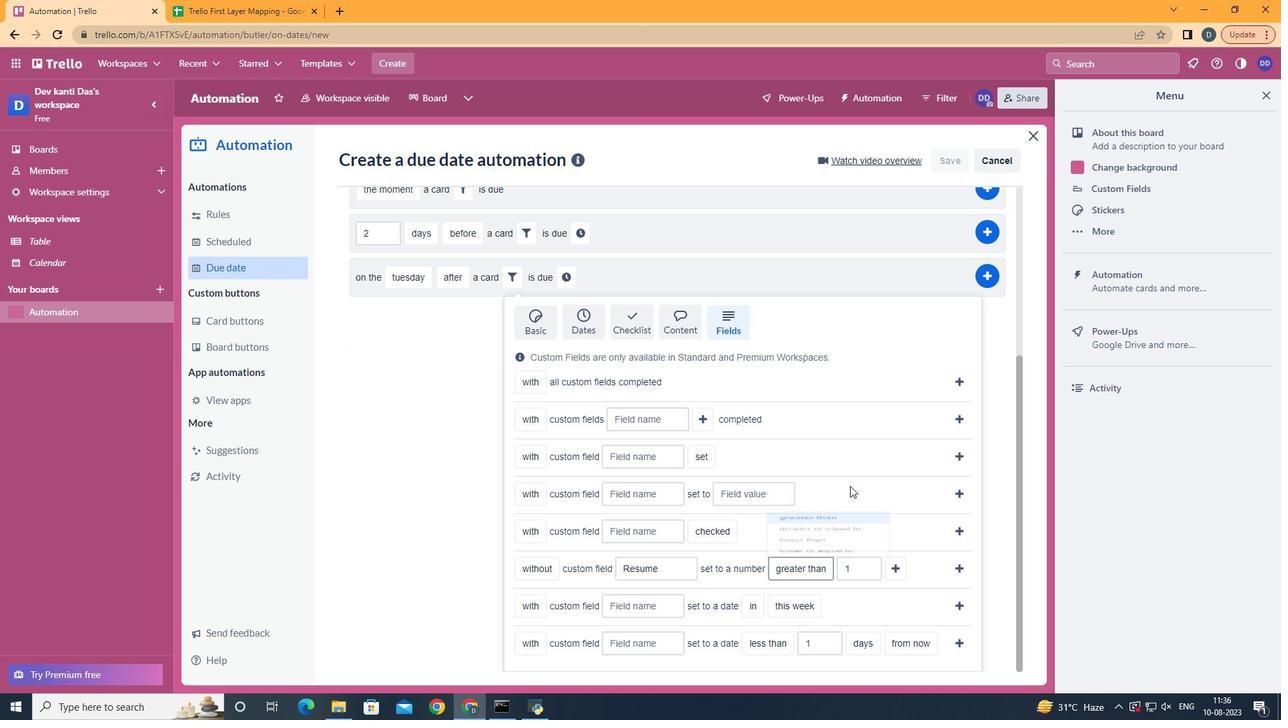 
Action: Mouse moved to (881, 563)
Screenshot: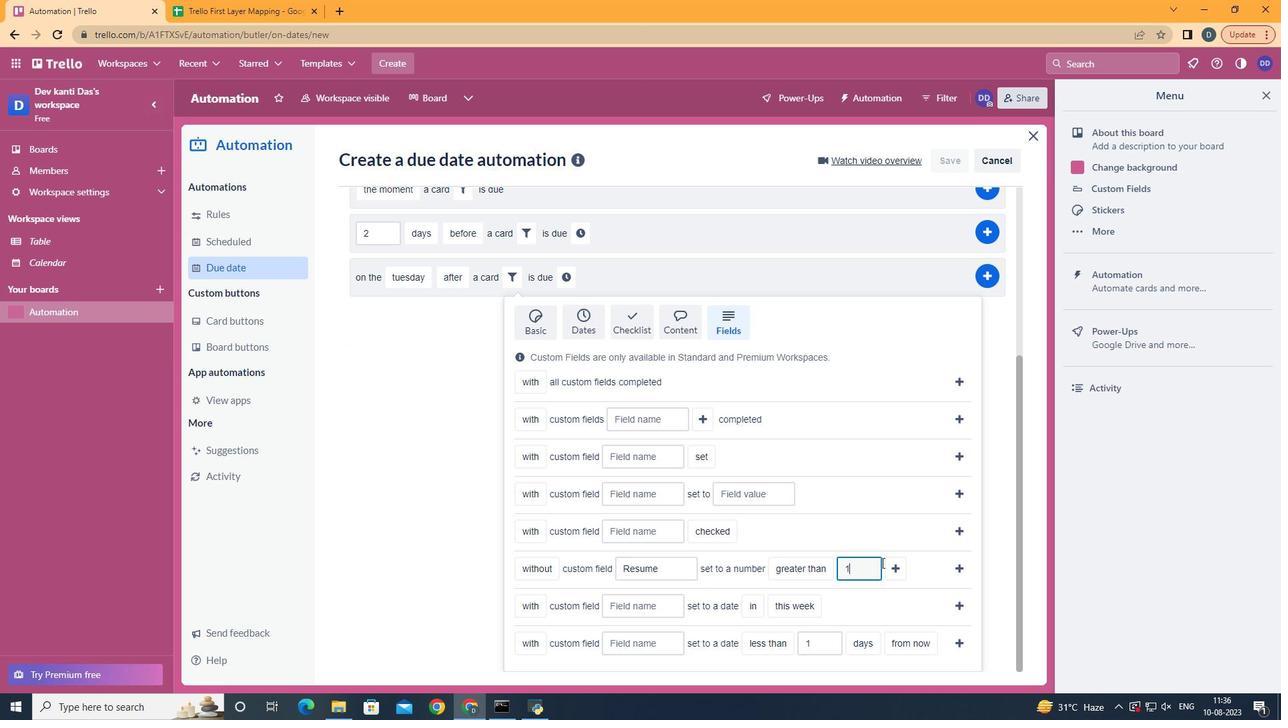 
Action: Mouse pressed left at (881, 563)
Screenshot: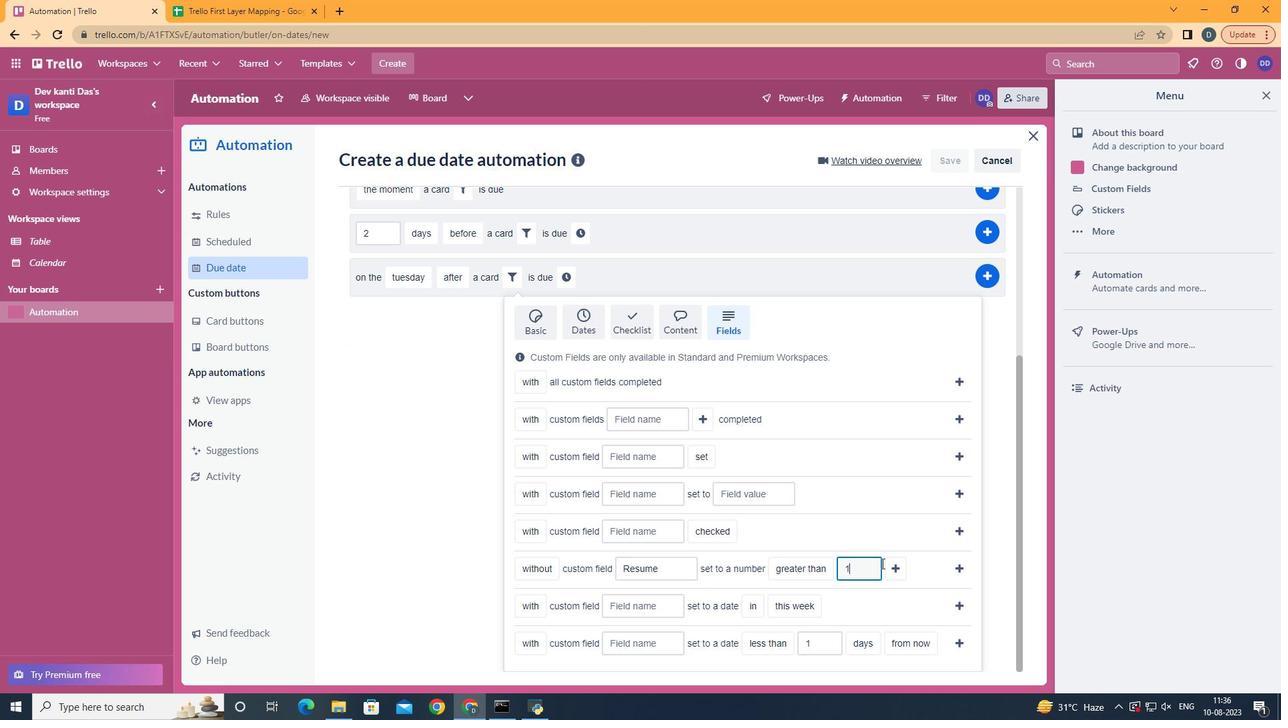 
Action: Mouse moved to (892, 571)
Screenshot: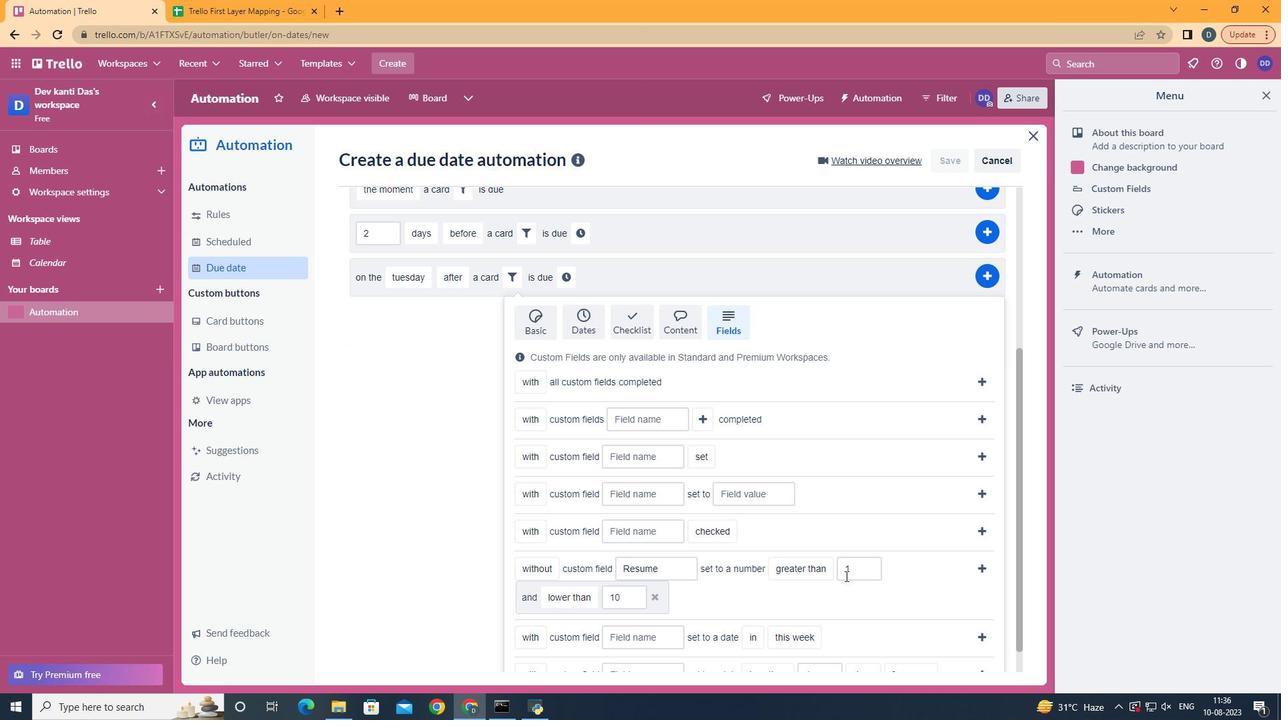
Action: Mouse pressed left at (892, 571)
Screenshot: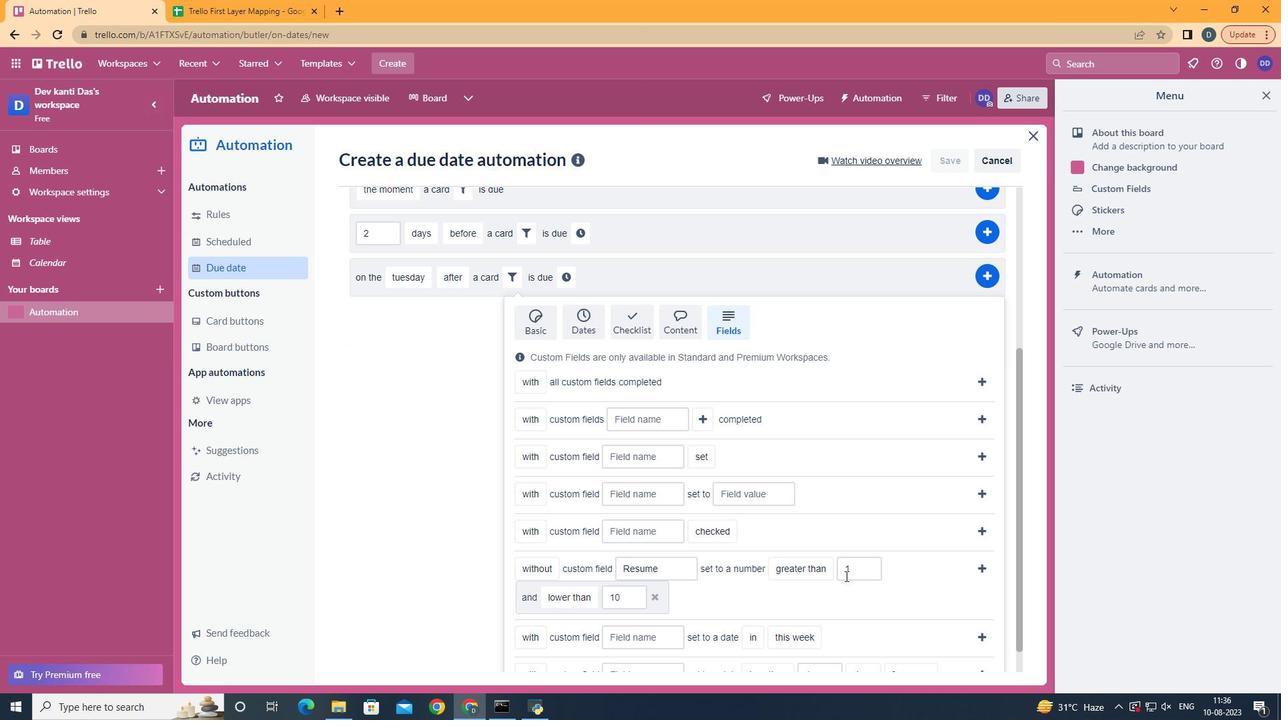 
Action: Mouse moved to (620, 568)
Screenshot: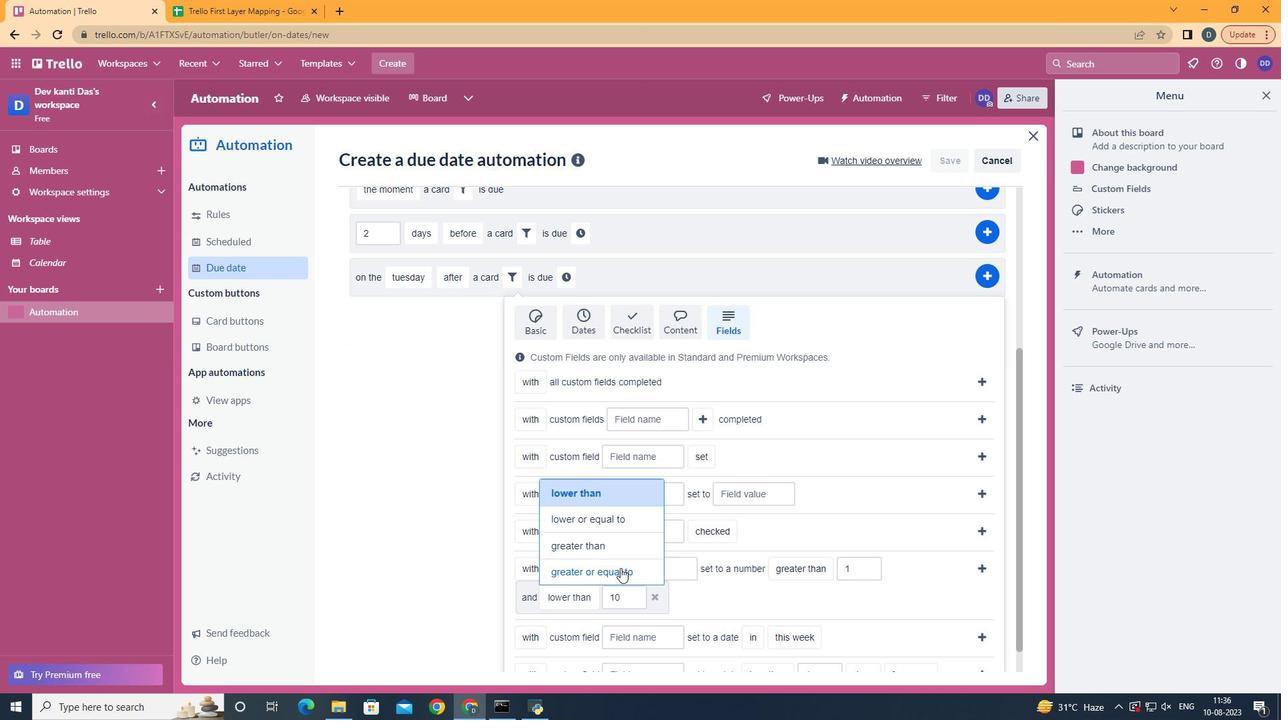 
Action: Mouse pressed left at (620, 568)
Screenshot: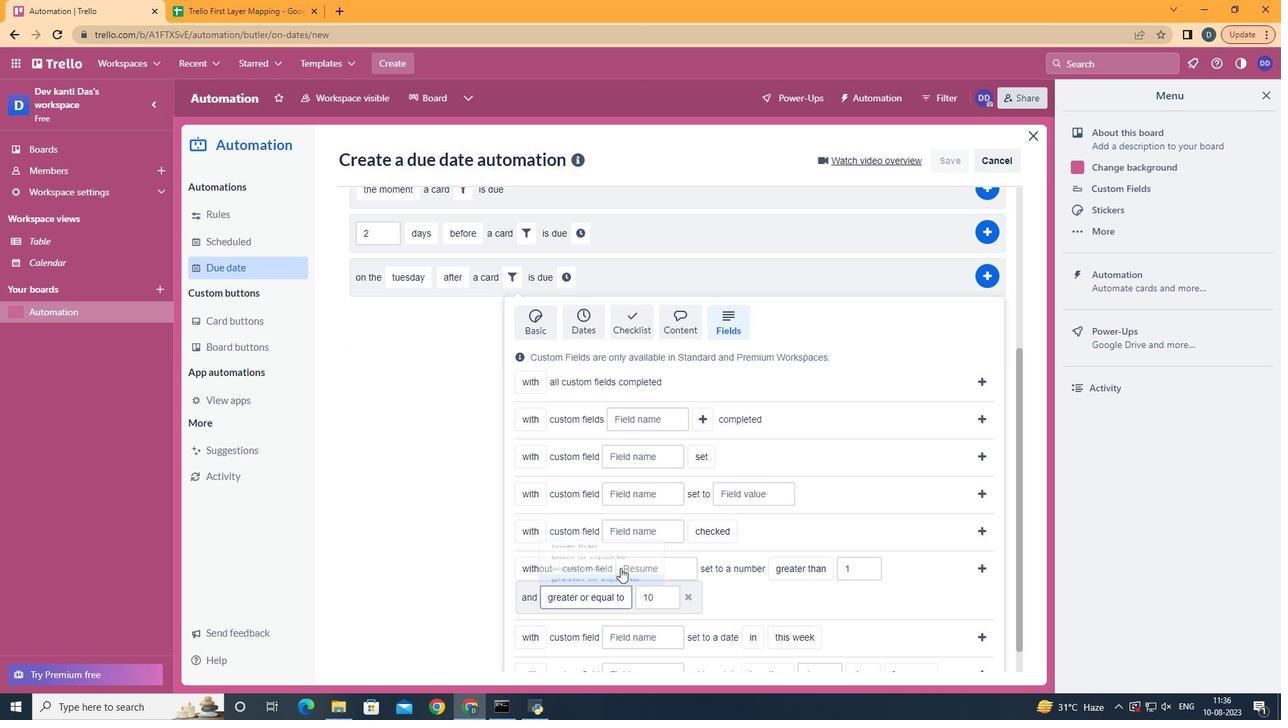 
Action: Mouse moved to (984, 575)
Screenshot: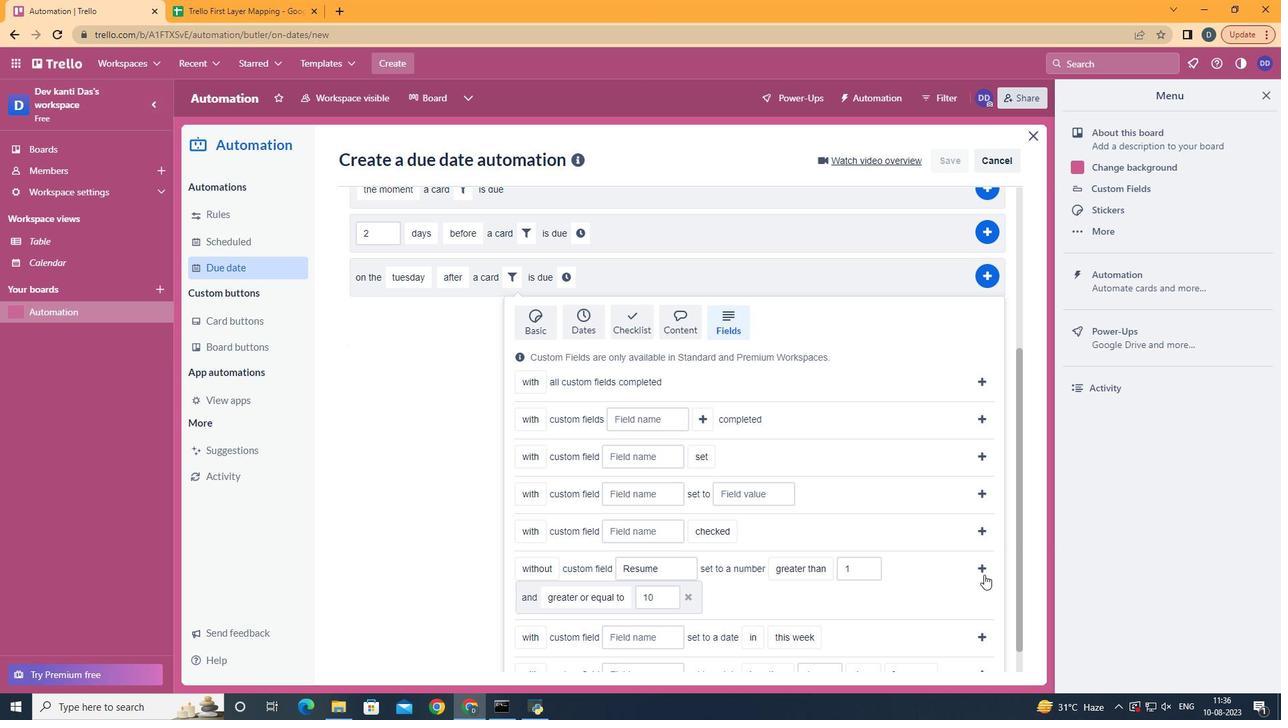 
Action: Mouse pressed left at (984, 575)
Screenshot: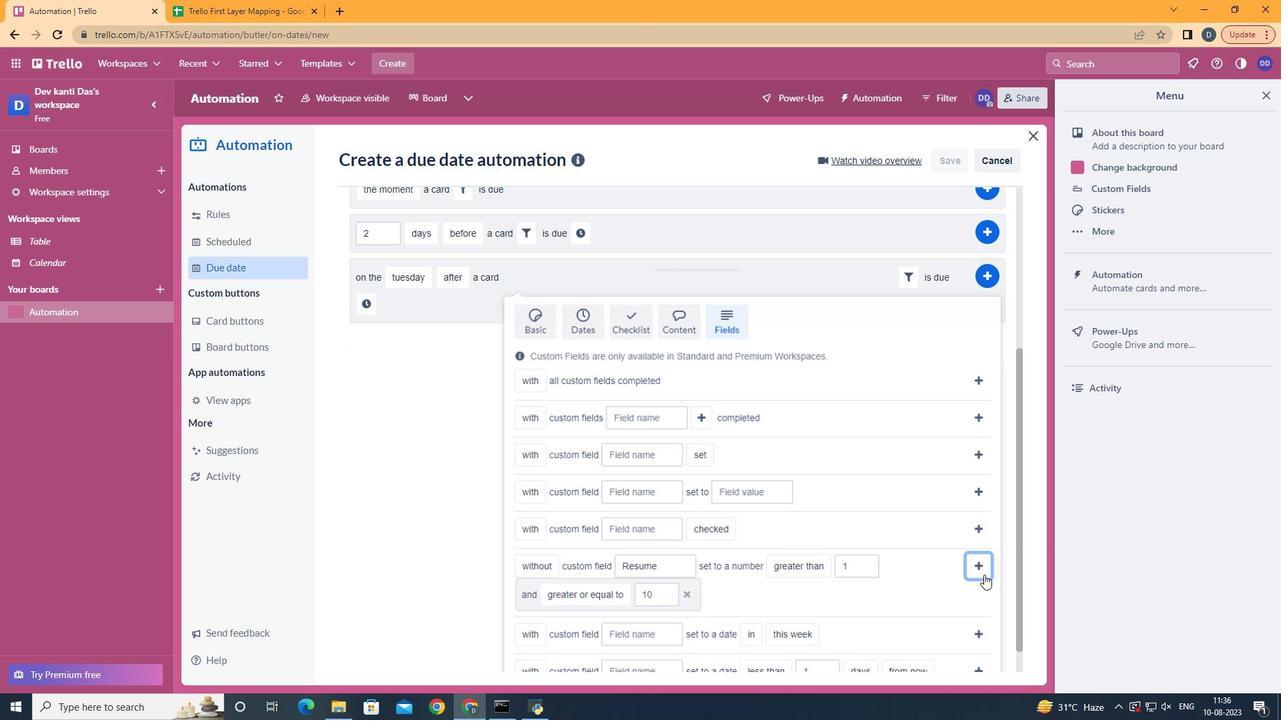 
Action: Mouse moved to (369, 564)
Screenshot: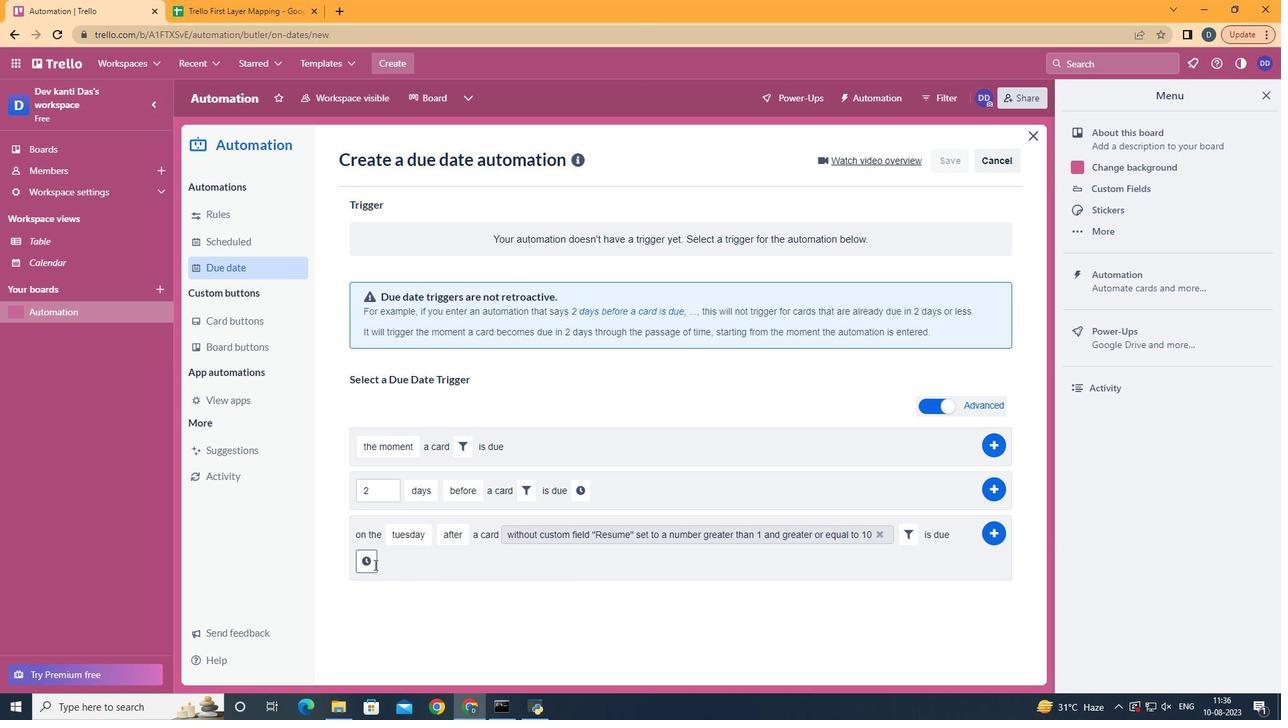 
Action: Mouse pressed left at (369, 564)
Screenshot: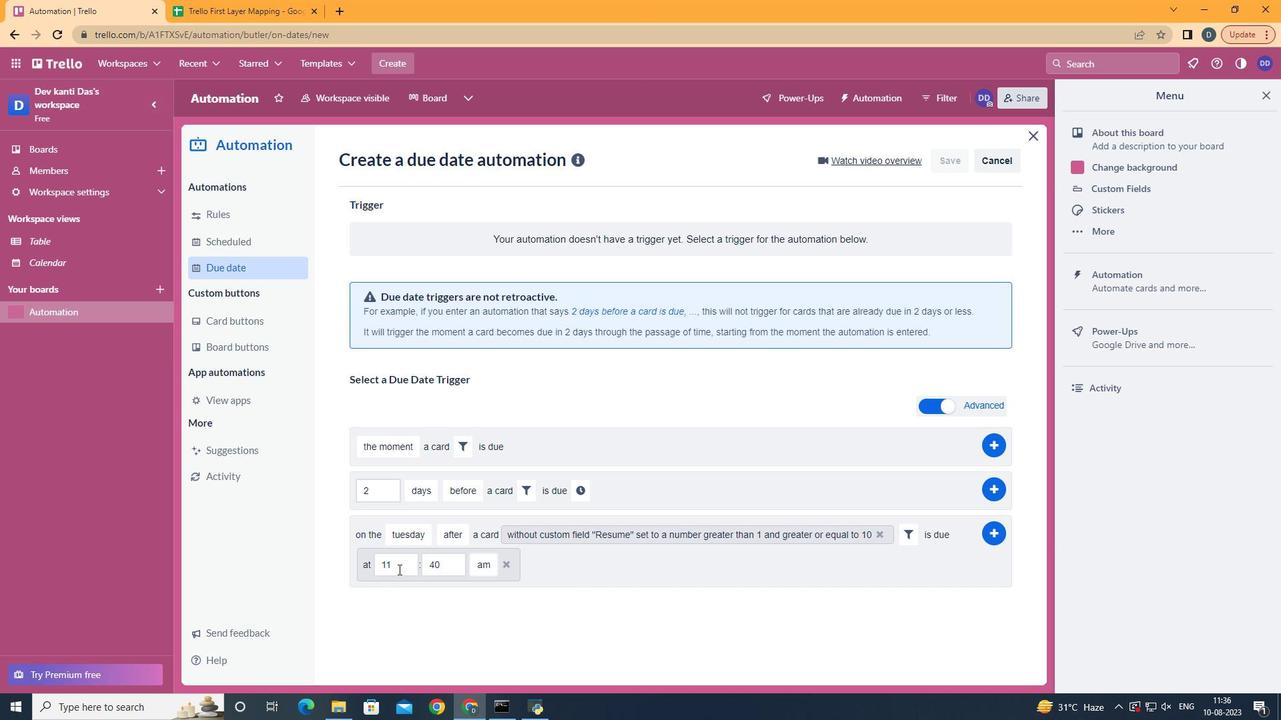 
Action: Mouse moved to (447, 573)
Screenshot: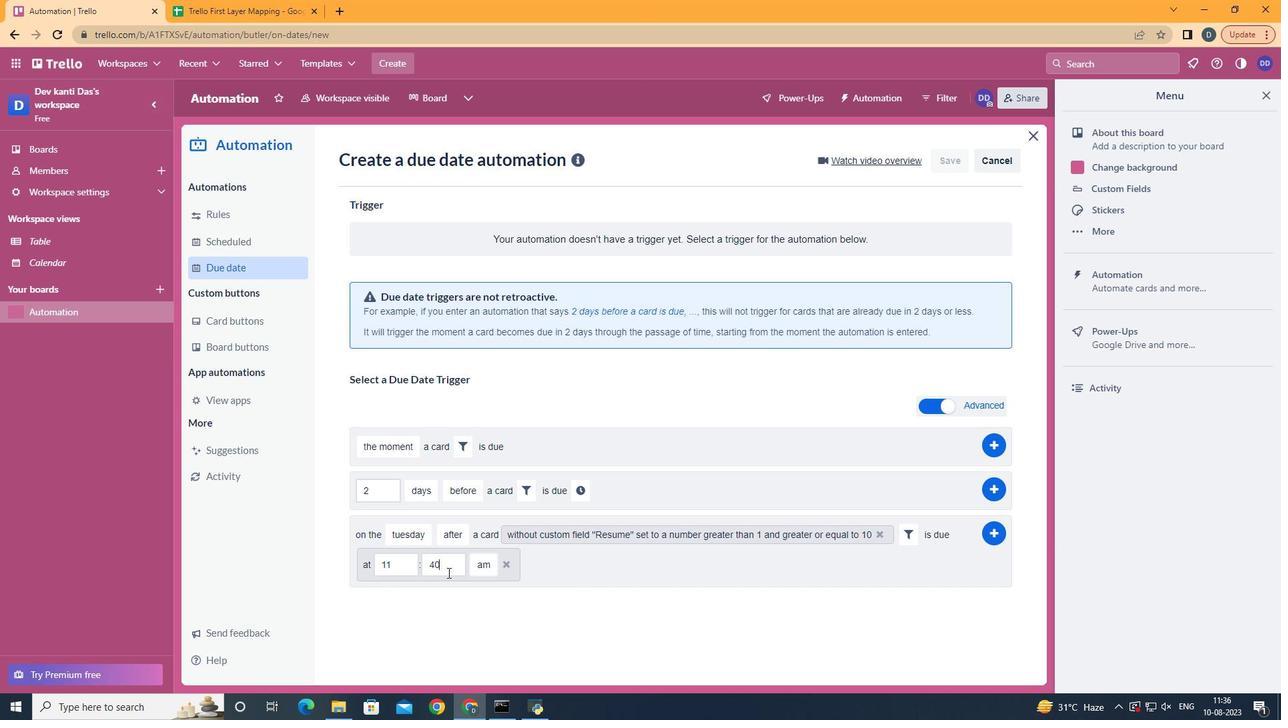 
Action: Mouse pressed left at (447, 573)
Screenshot: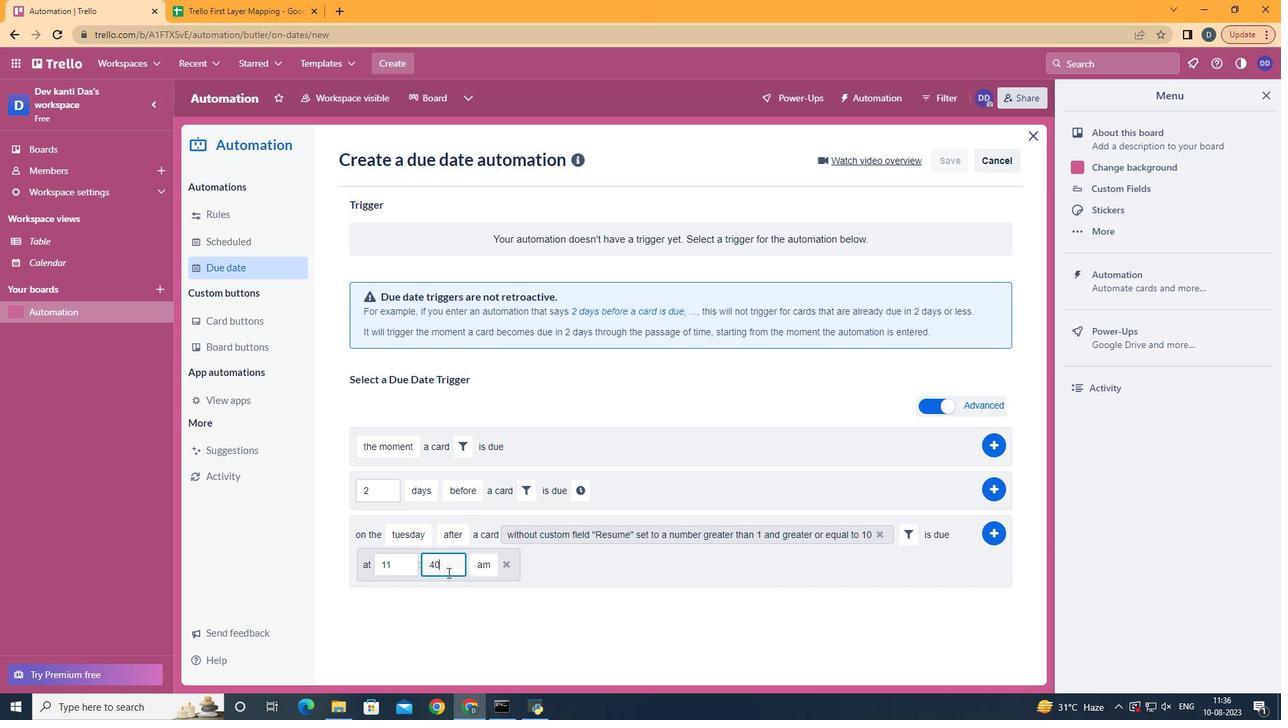 
Action: Key pressed <Key.backspace><Key.backspace>00
Screenshot: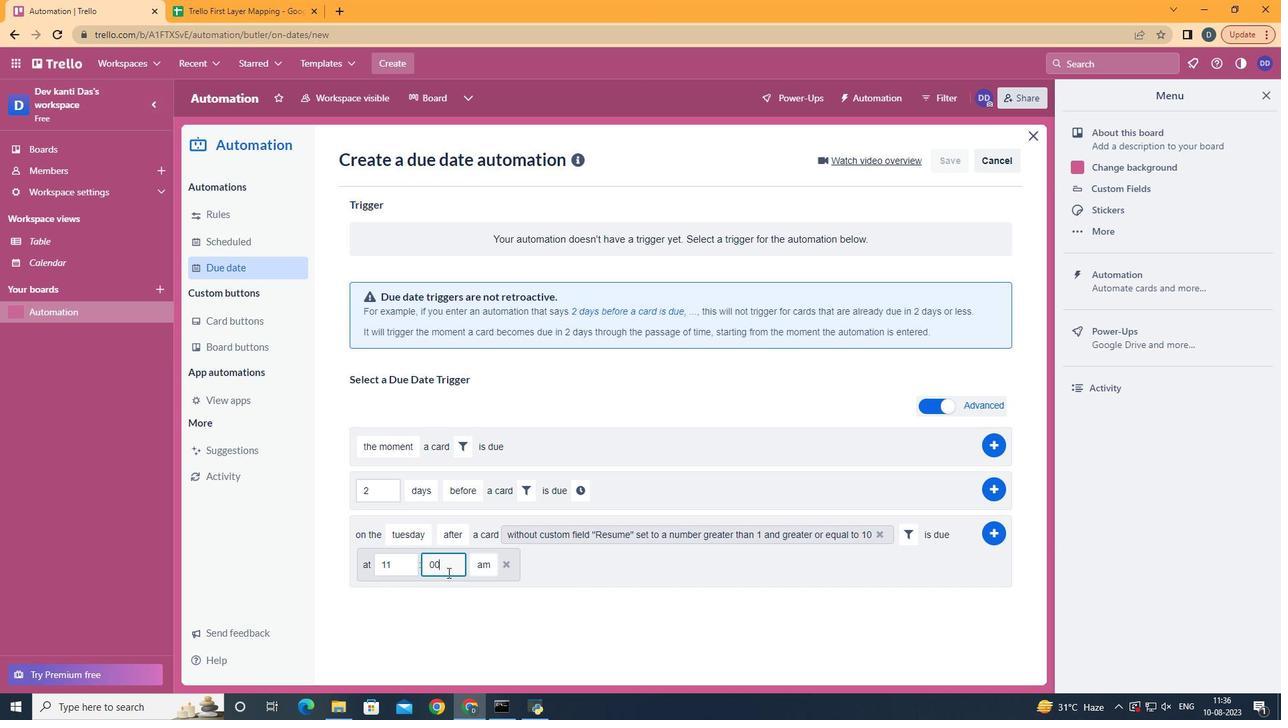 
Action: Mouse moved to (998, 537)
Screenshot: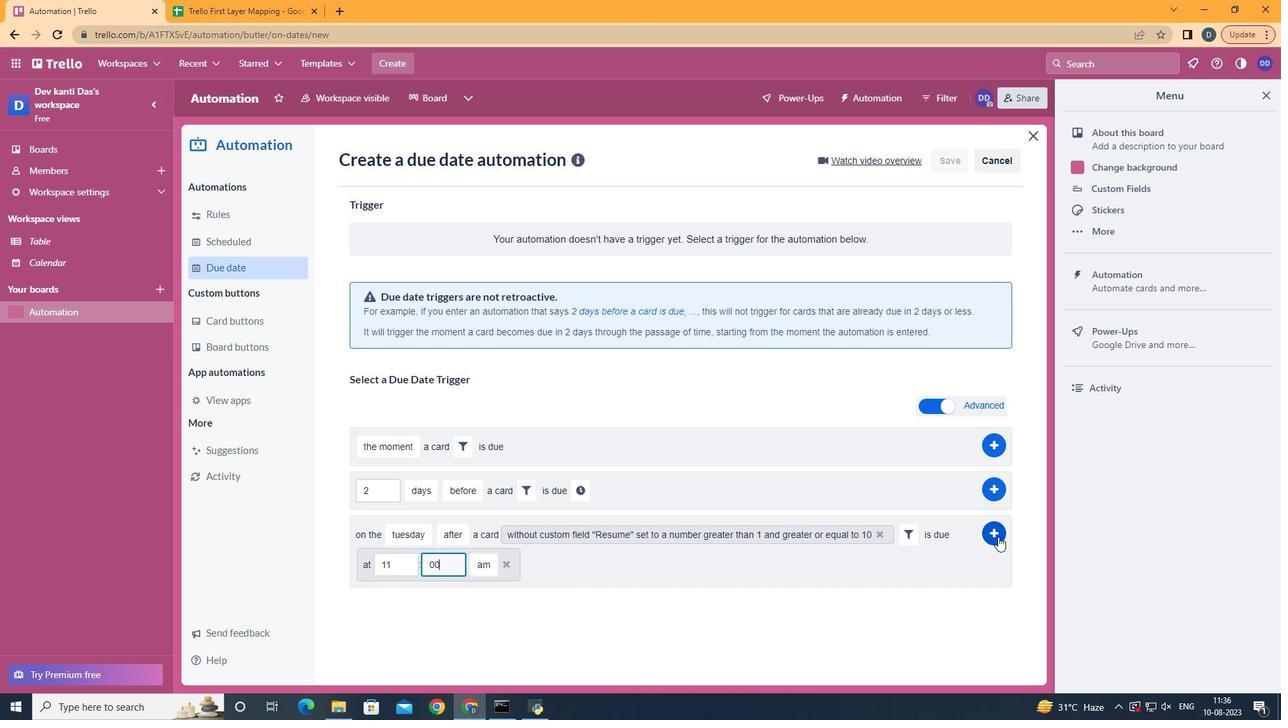 
Action: Mouse pressed left at (998, 537)
Screenshot: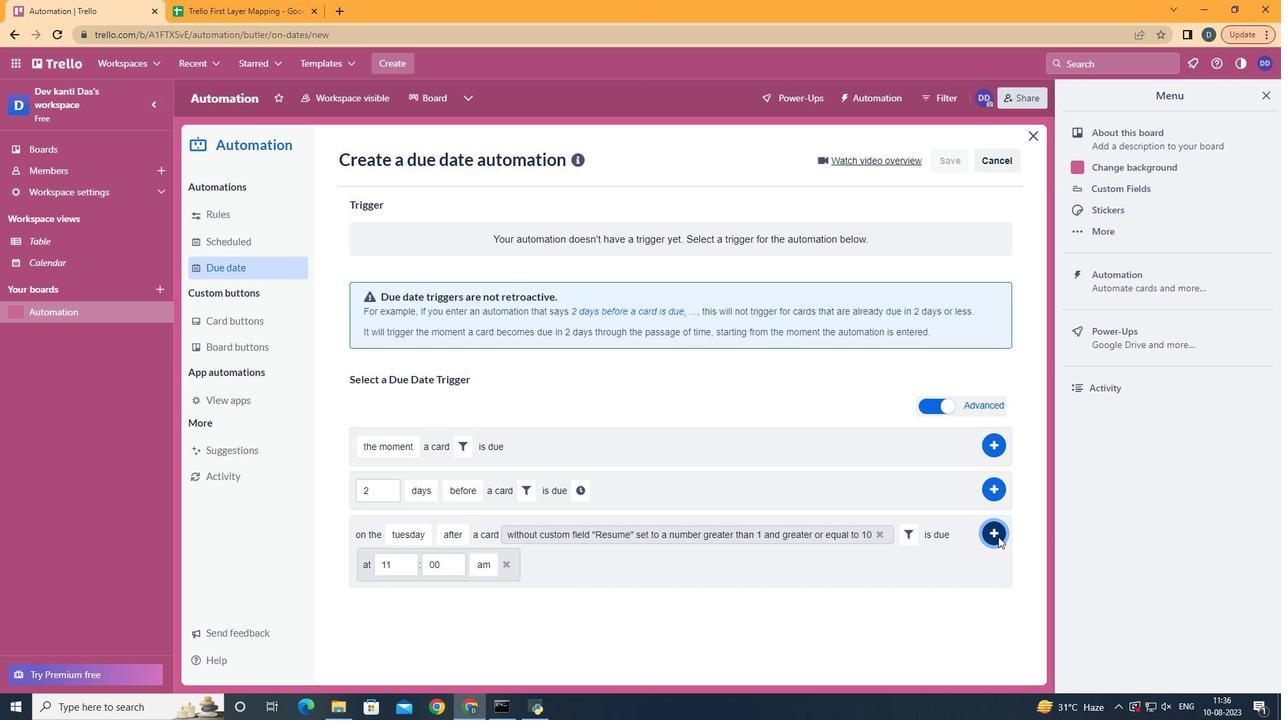 
Action: Mouse moved to (726, 357)
Screenshot: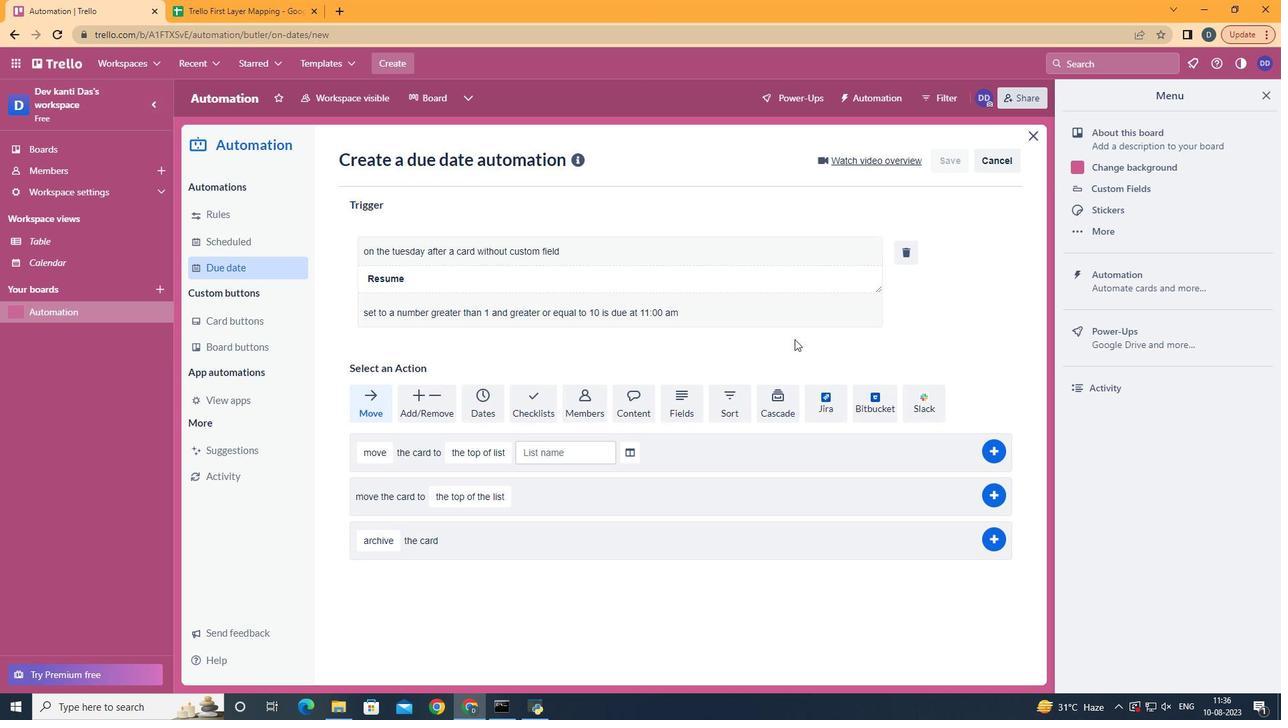 
